 Task: Send an email with the signature Gerald Davis with the subject Thank you for a referral and the message Can you please provide me with the summary of the meeting? from softage.5@softage.net to softage.6@softage.net and softage.7@softage.net
Action: Mouse moved to (58, 47)
Screenshot: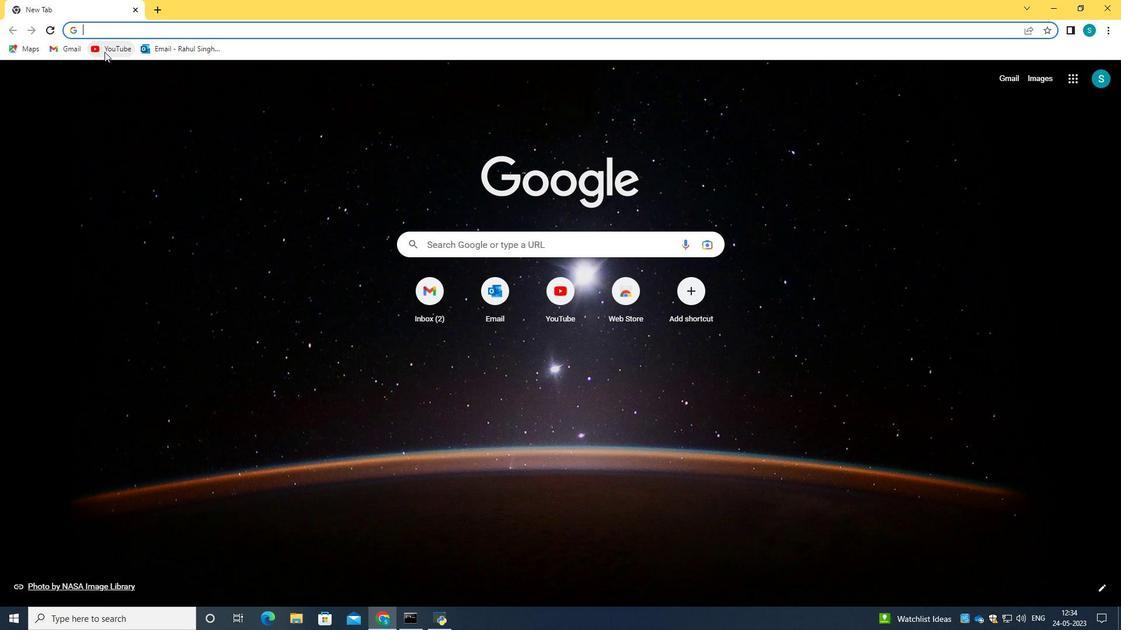 
Action: Mouse pressed left at (58, 47)
Screenshot: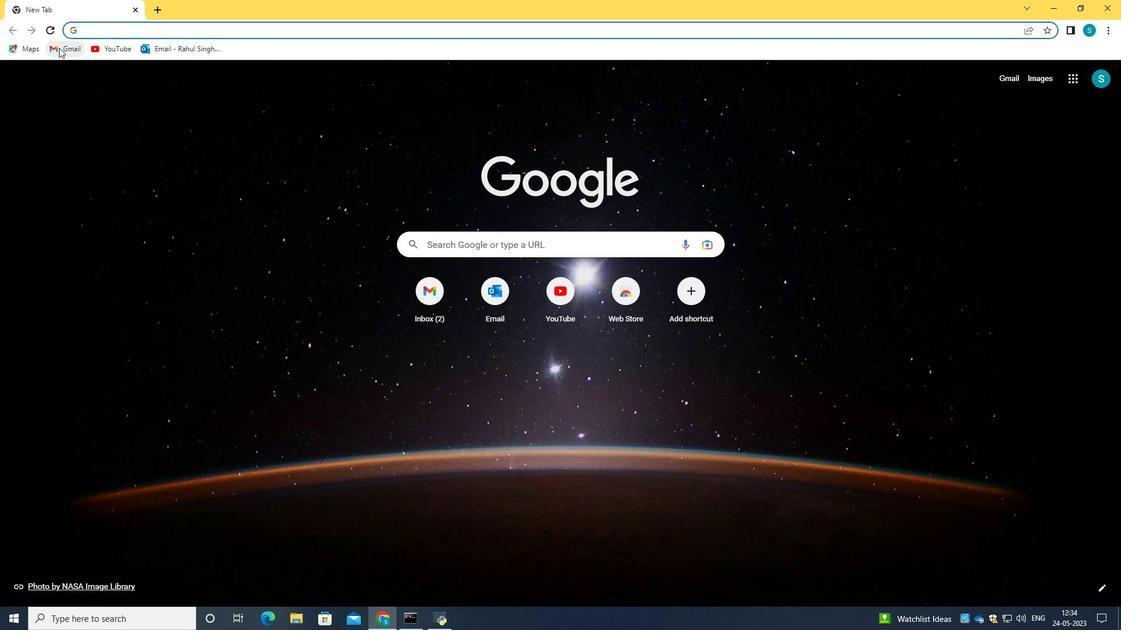 
Action: Mouse moved to (575, 189)
Screenshot: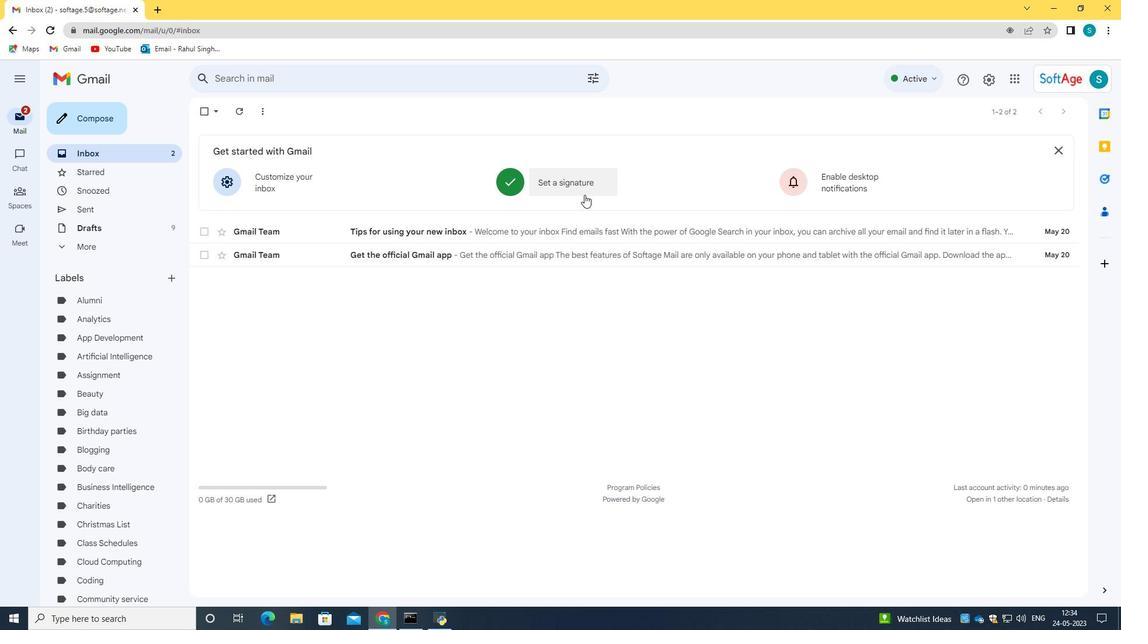 
Action: Mouse pressed left at (575, 189)
Screenshot: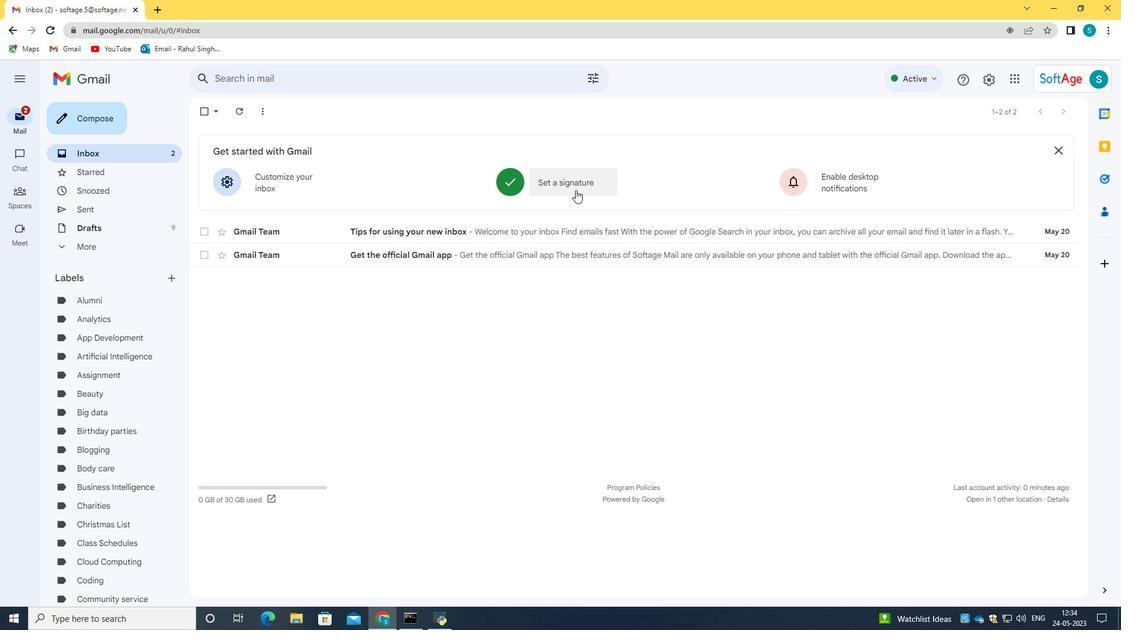 
Action: Mouse moved to (547, 243)
Screenshot: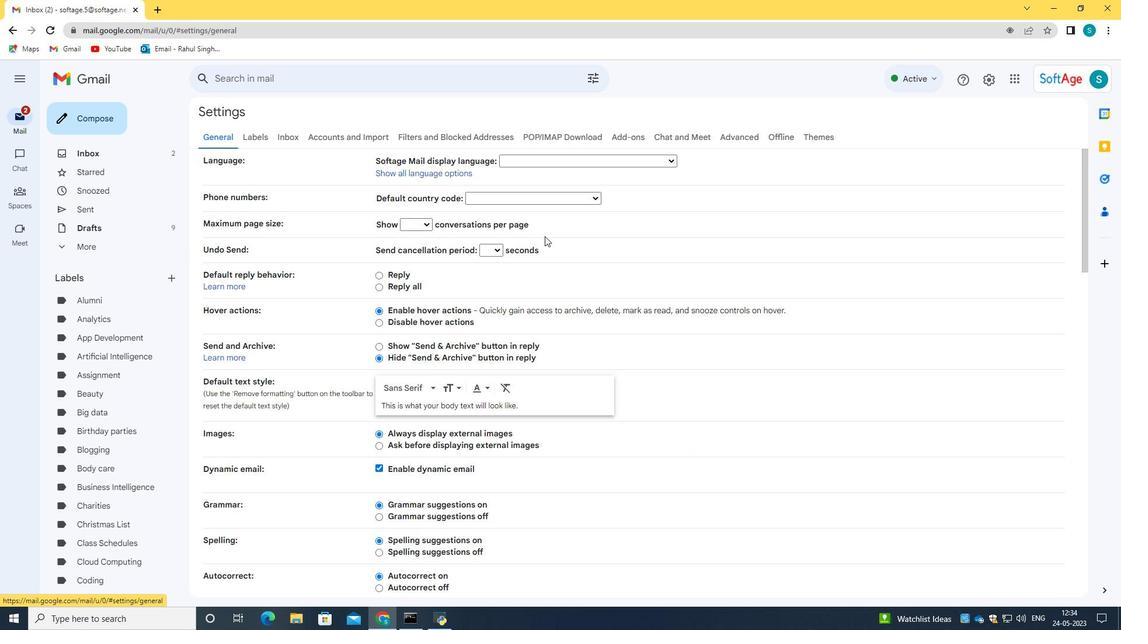 
Action: Mouse scrolled (547, 242) with delta (0, 0)
Screenshot: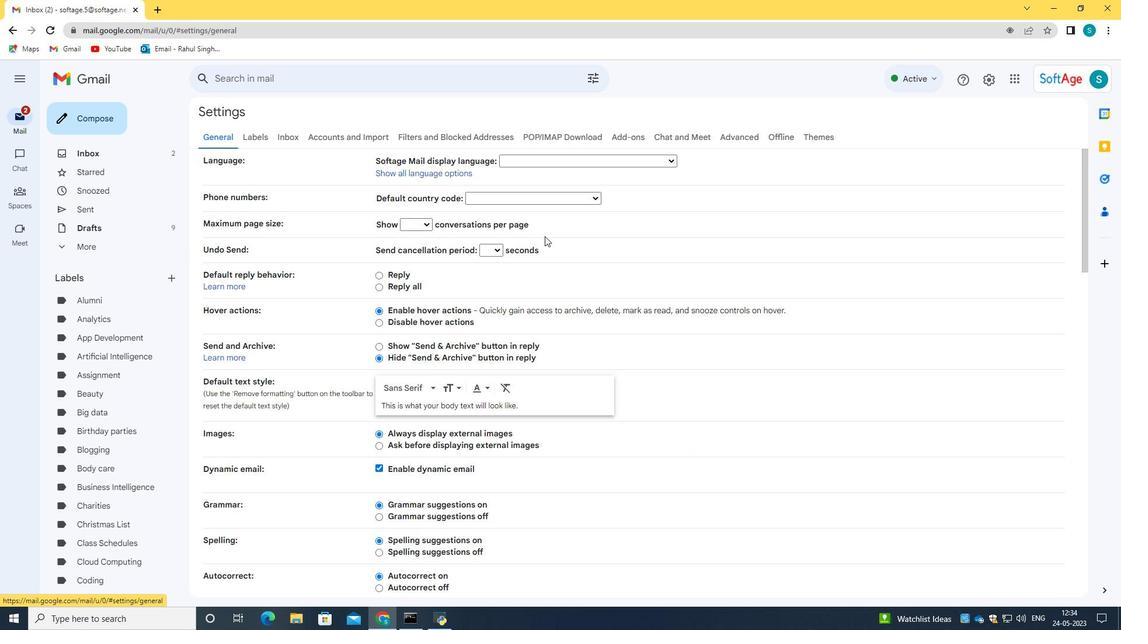 
Action: Mouse scrolled (547, 242) with delta (0, 0)
Screenshot: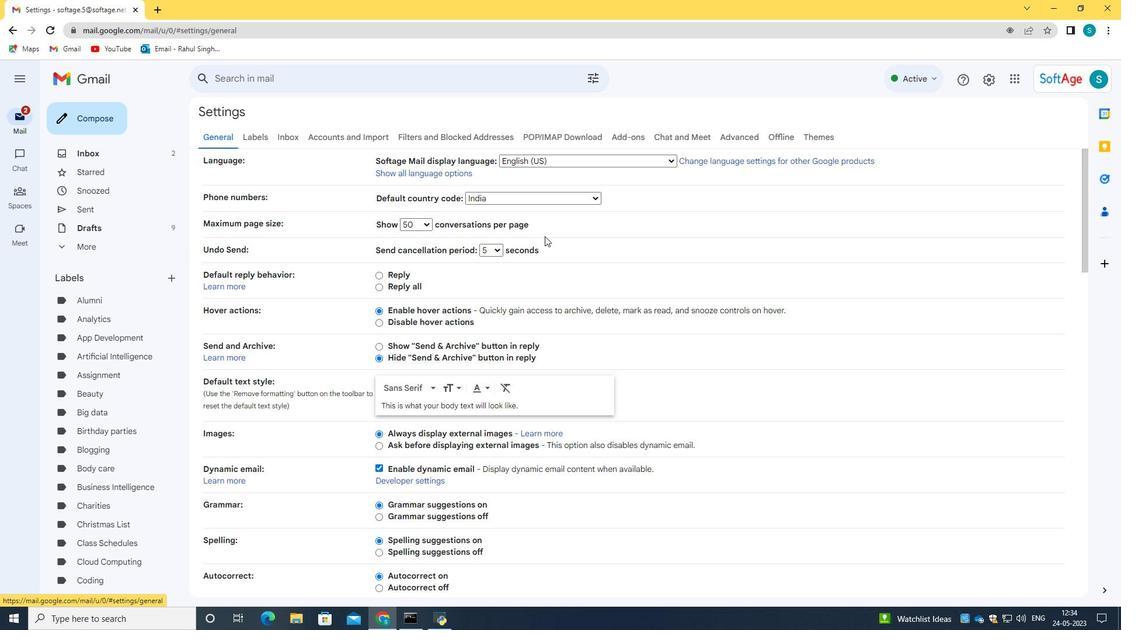 
Action: Mouse scrolled (547, 242) with delta (0, 0)
Screenshot: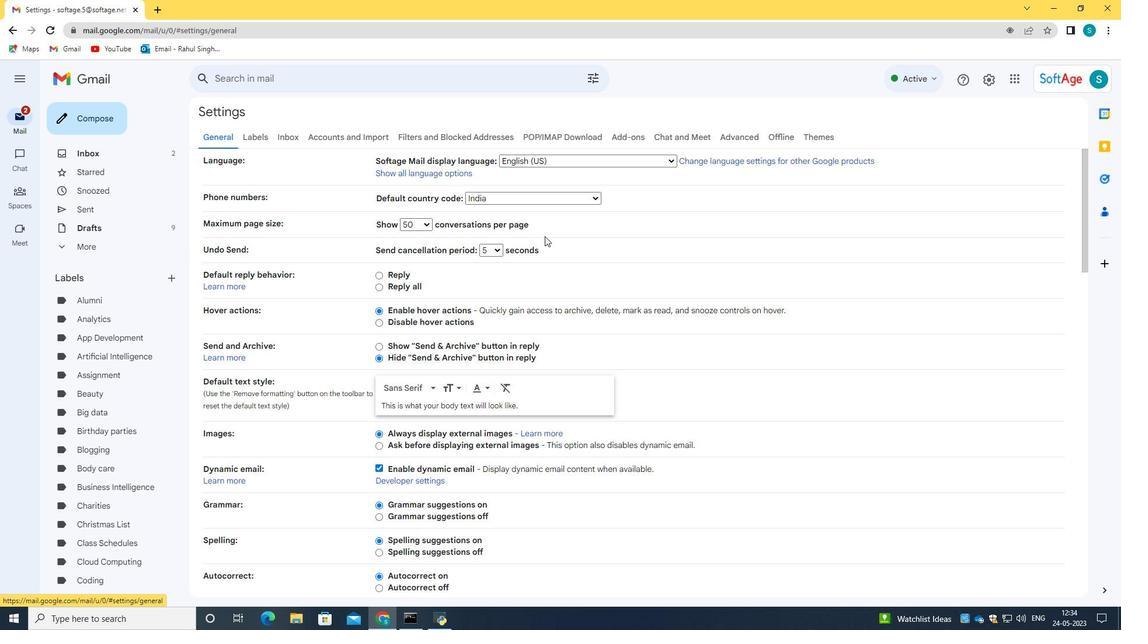 
Action: Mouse scrolled (547, 242) with delta (0, 0)
Screenshot: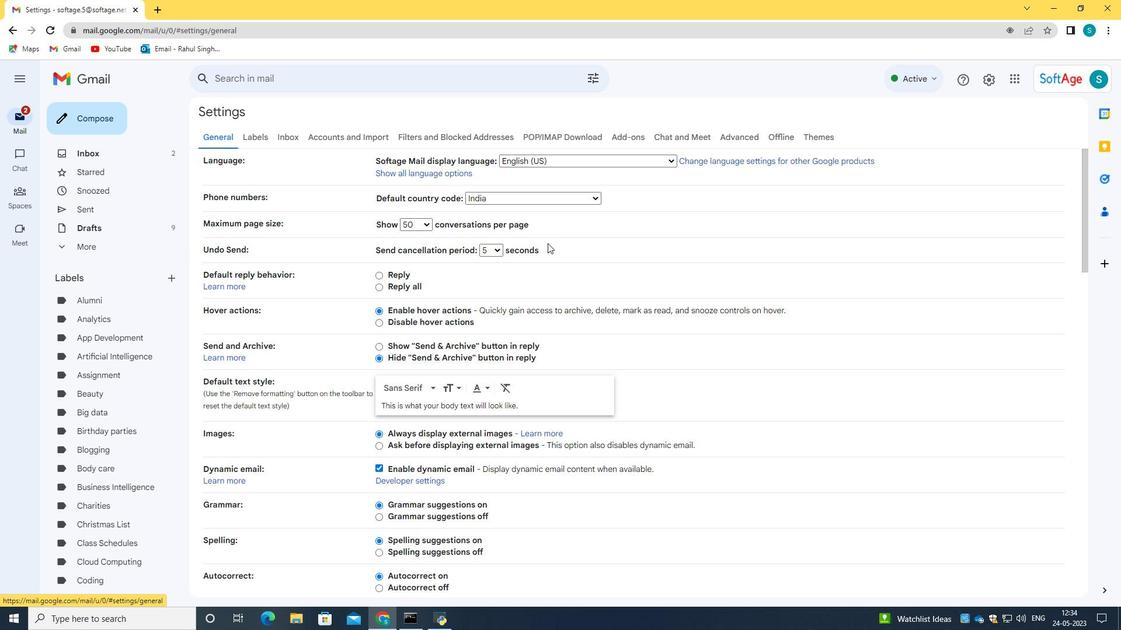 
Action: Mouse moved to (547, 244)
Screenshot: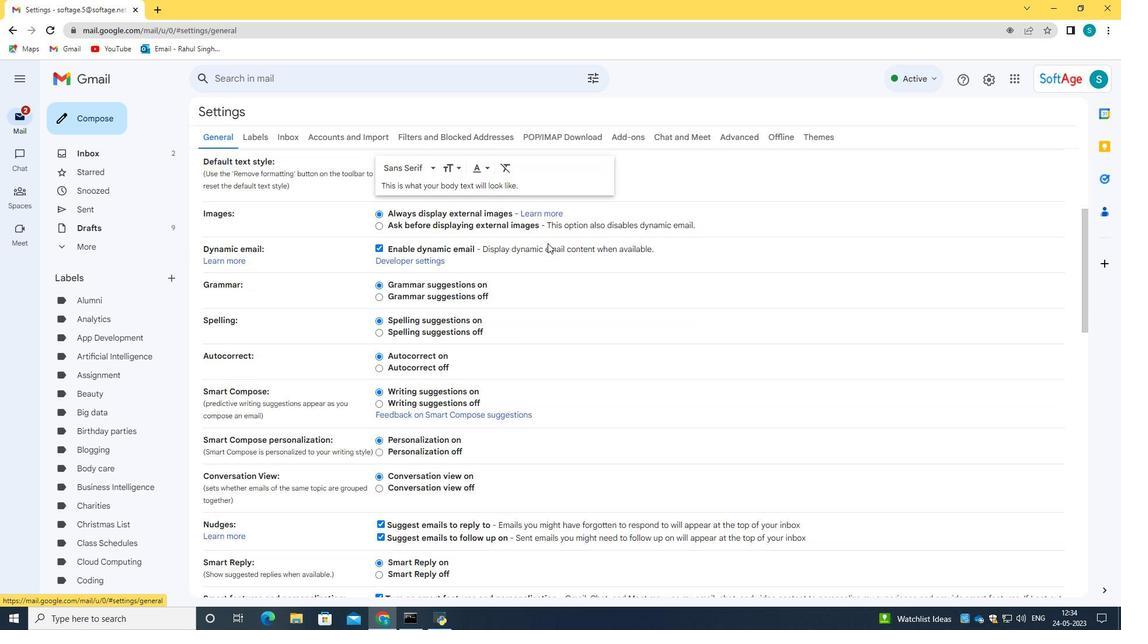 
Action: Mouse scrolled (547, 243) with delta (0, 0)
Screenshot: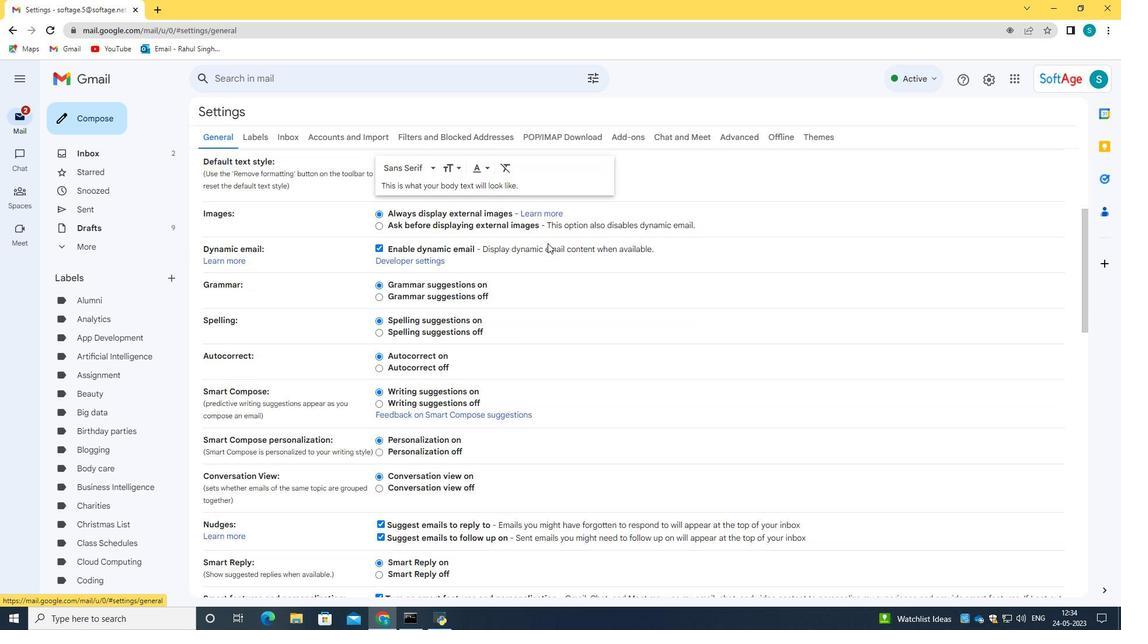 
Action: Mouse scrolled (547, 243) with delta (0, 0)
Screenshot: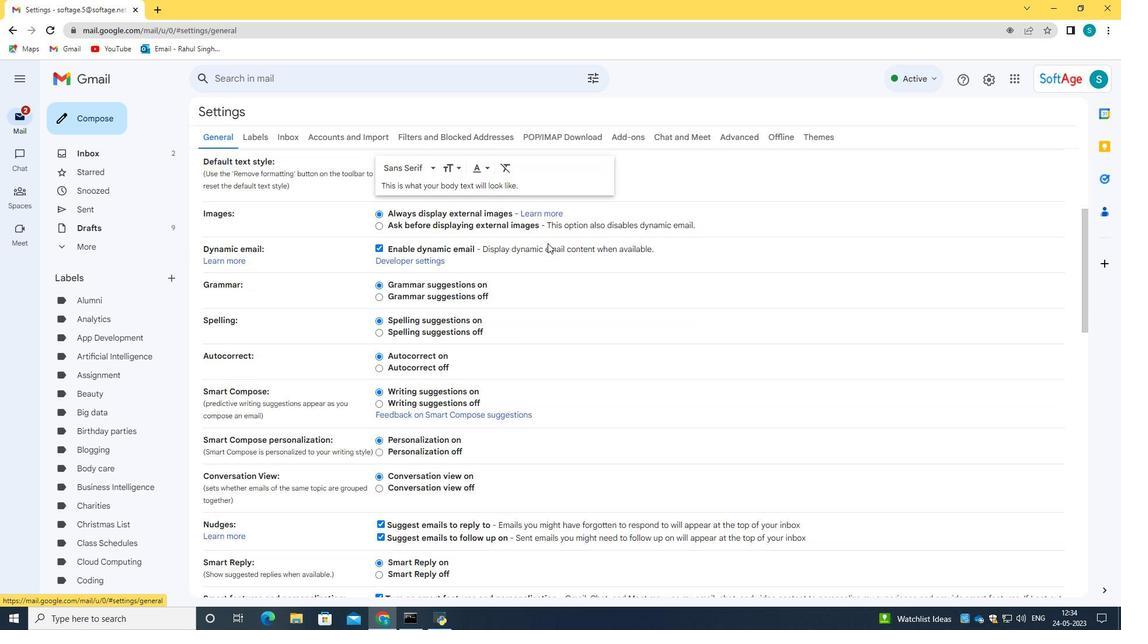 
Action: Mouse scrolled (547, 243) with delta (0, 0)
Screenshot: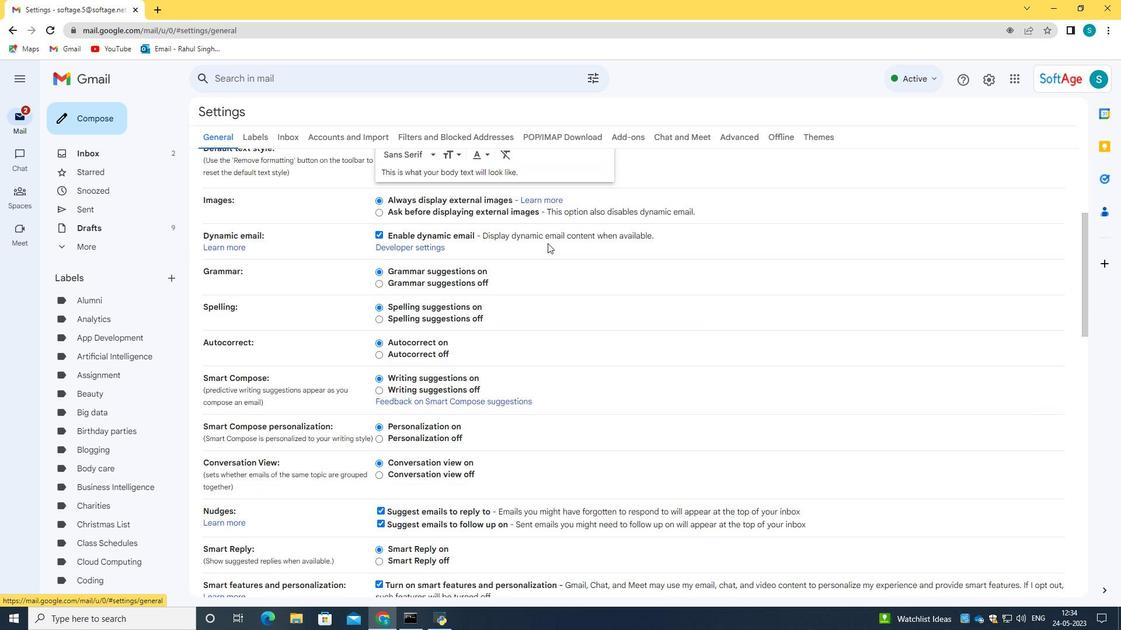 
Action: Mouse scrolled (547, 243) with delta (0, 0)
Screenshot: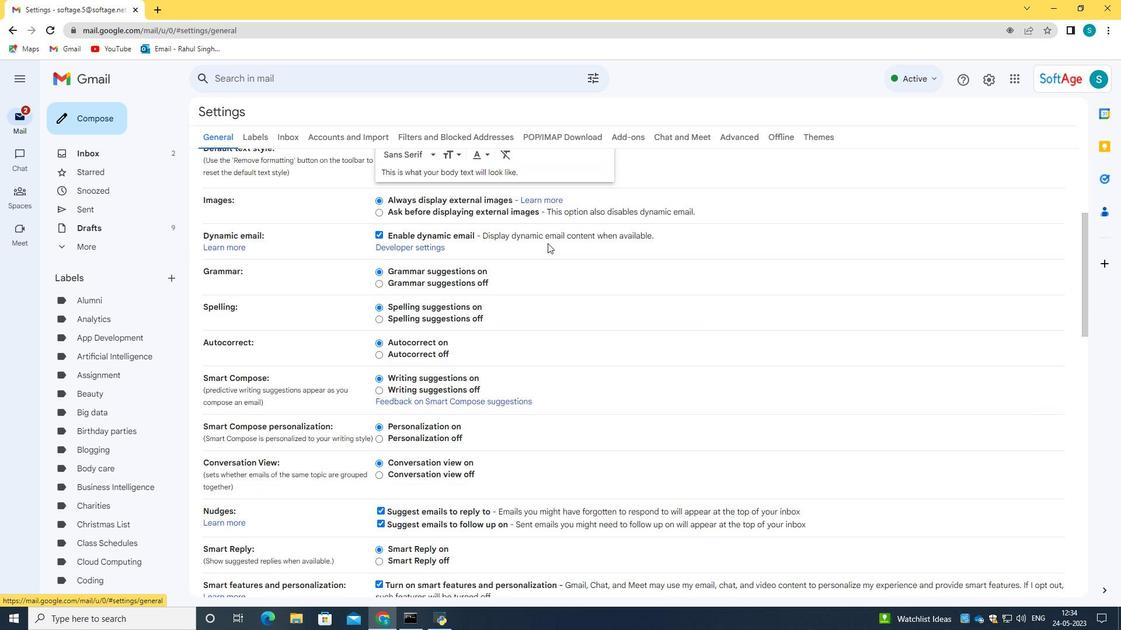 
Action: Mouse moved to (550, 245)
Screenshot: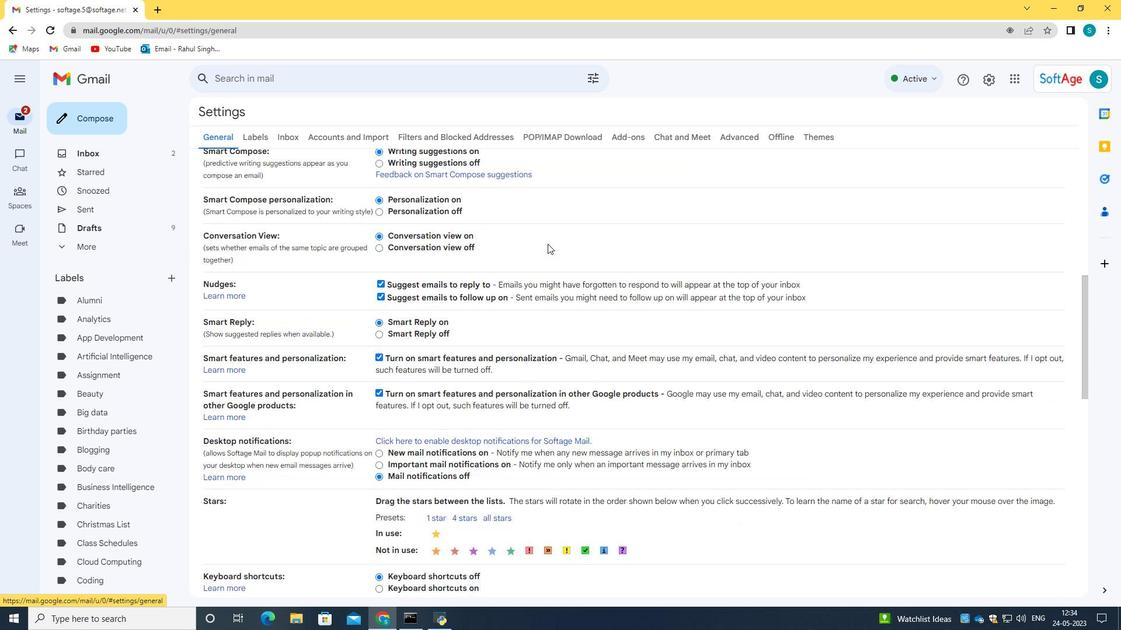 
Action: Mouse scrolled (550, 244) with delta (0, 0)
Screenshot: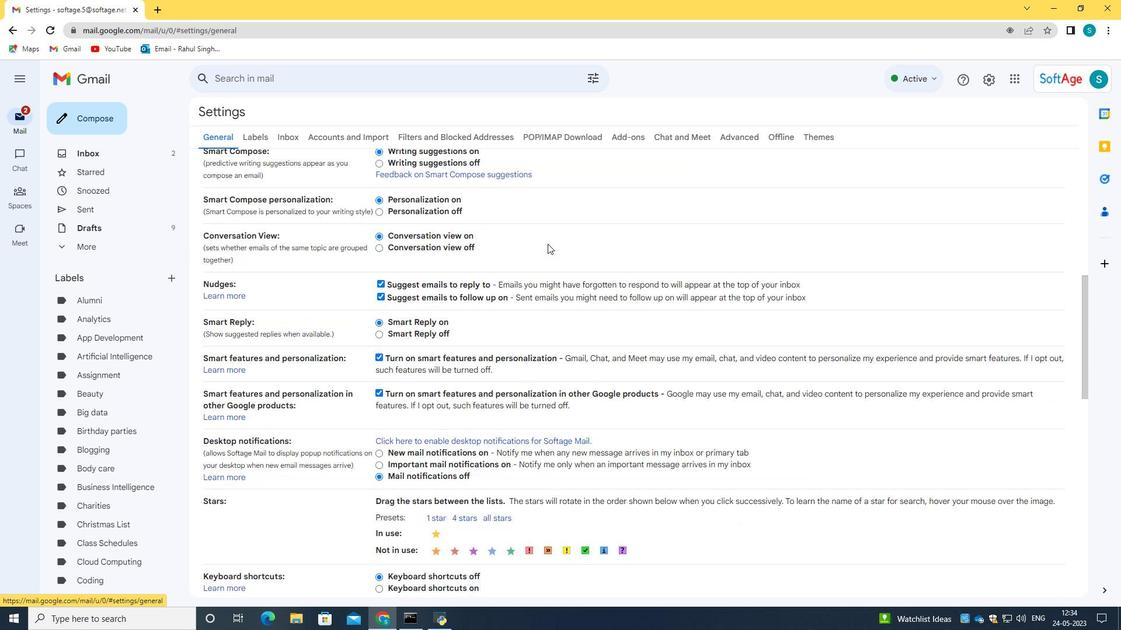 
Action: Mouse moved to (550, 246)
Screenshot: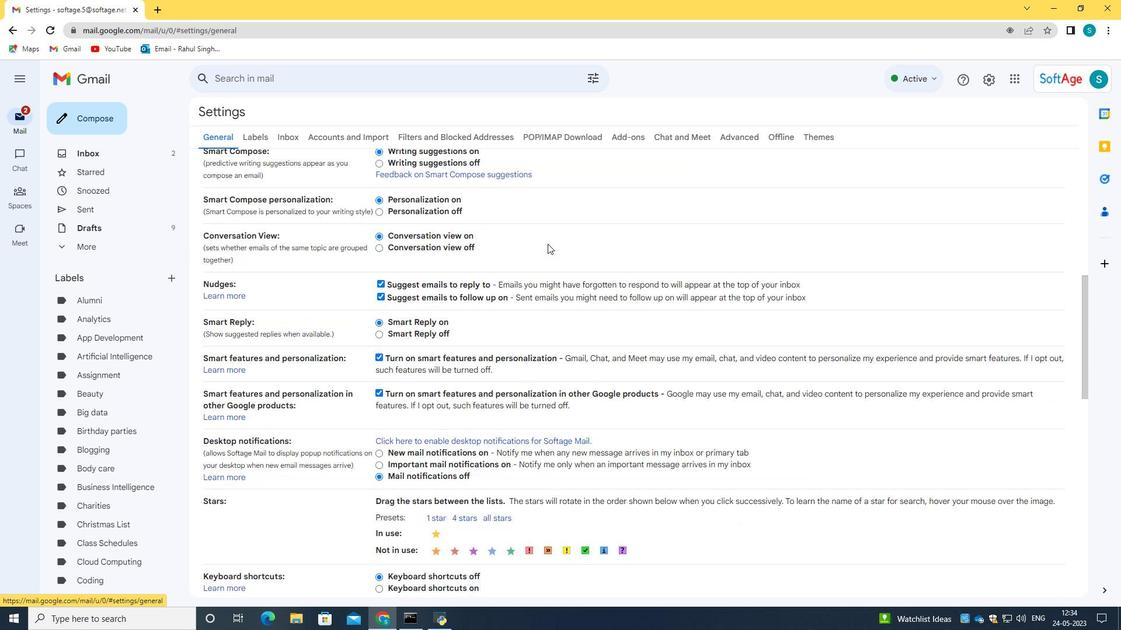 
Action: Mouse scrolled (550, 245) with delta (0, 0)
Screenshot: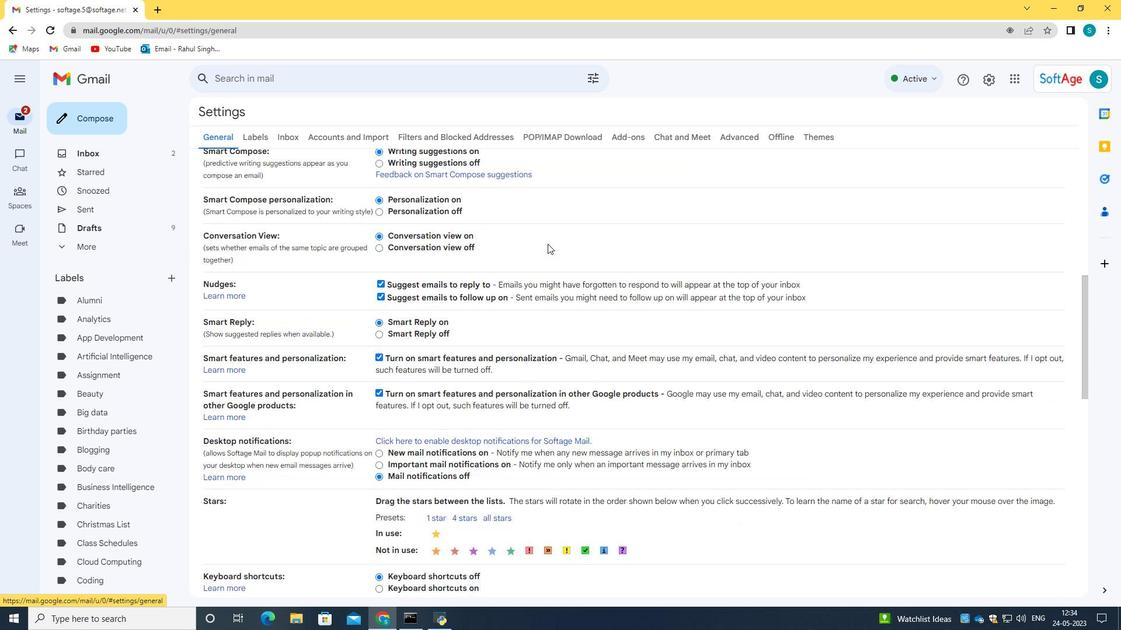 
Action: Mouse scrolled (550, 245) with delta (0, 0)
Screenshot: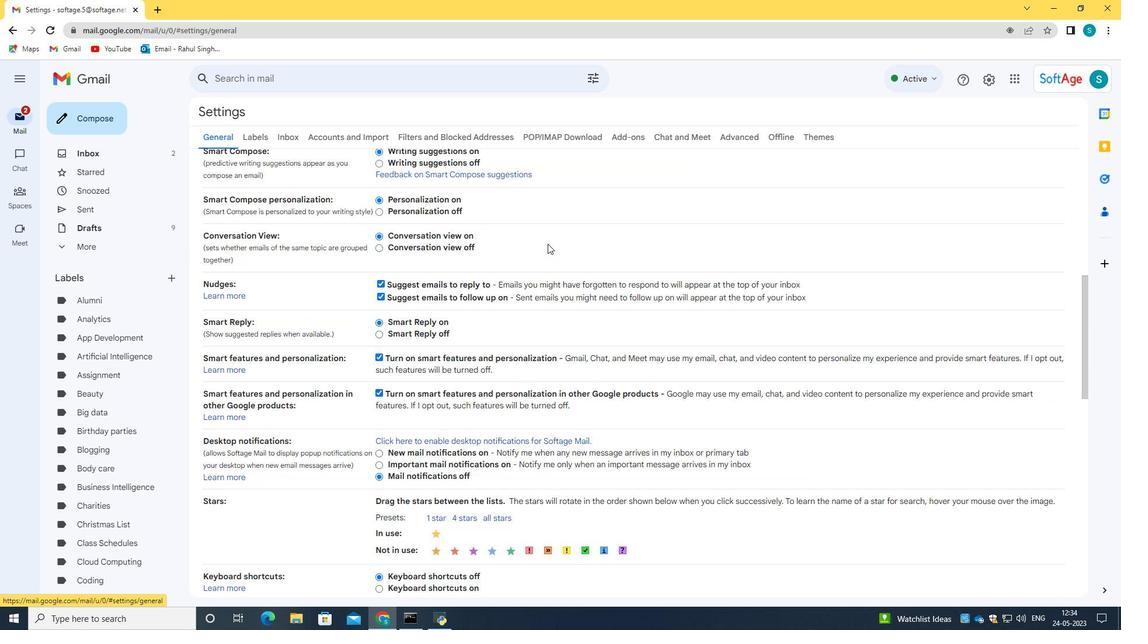 
Action: Mouse scrolled (550, 245) with delta (0, 0)
Screenshot: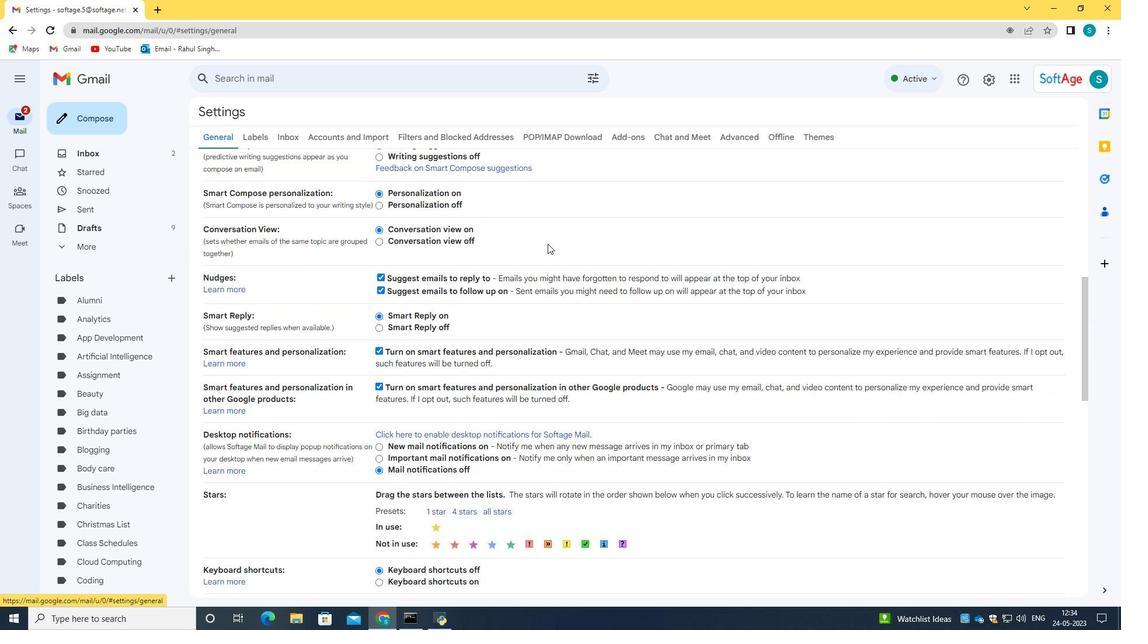 
Action: Mouse moved to (510, 548)
Screenshot: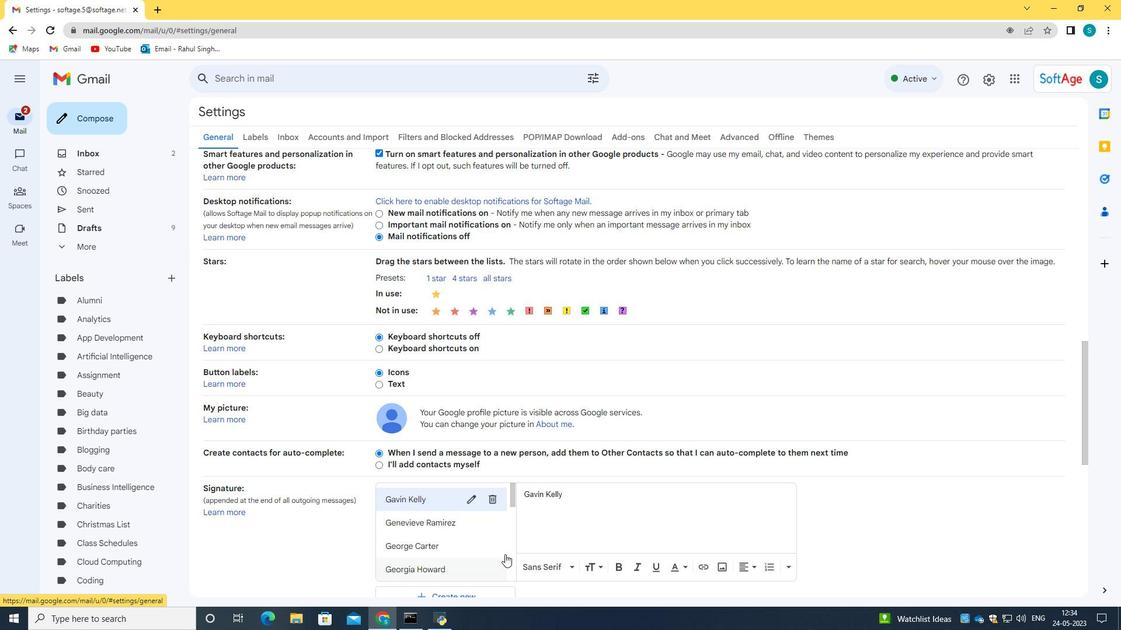 
Action: Mouse scrolled (510, 548) with delta (0, 0)
Screenshot: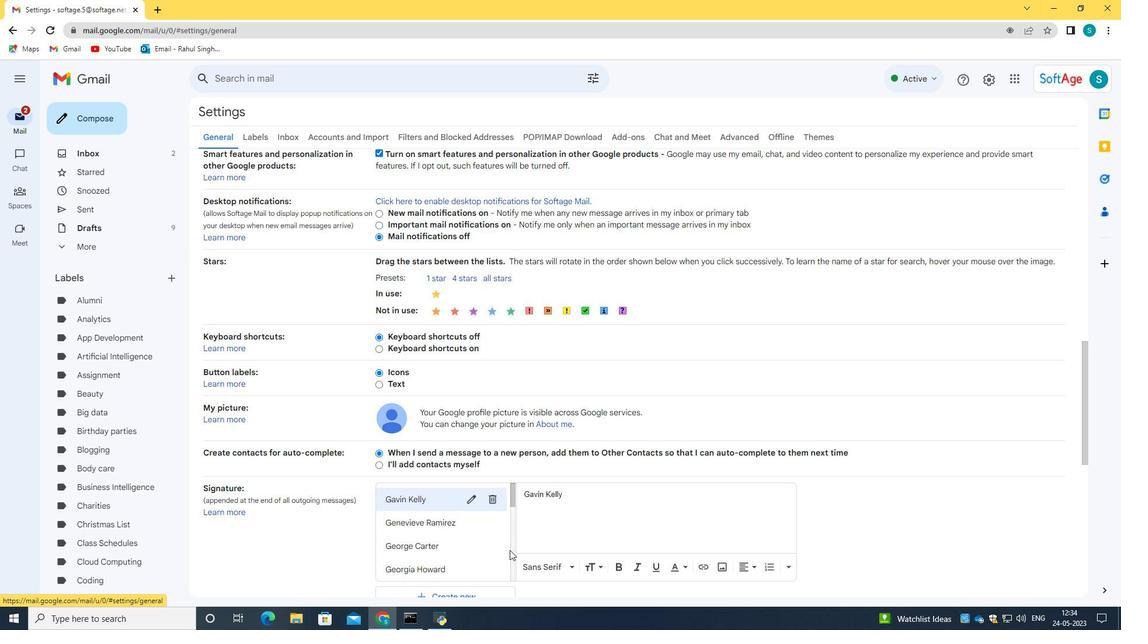 
Action: Mouse moved to (623, 529)
Screenshot: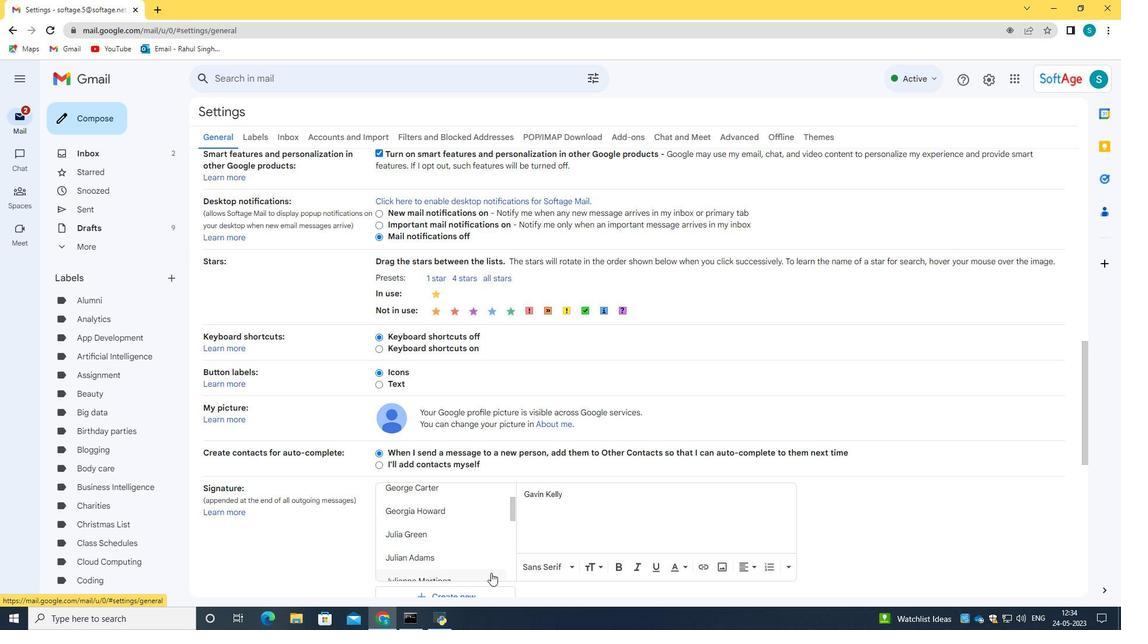
Action: Mouse scrolled (623, 529) with delta (0, 0)
Screenshot: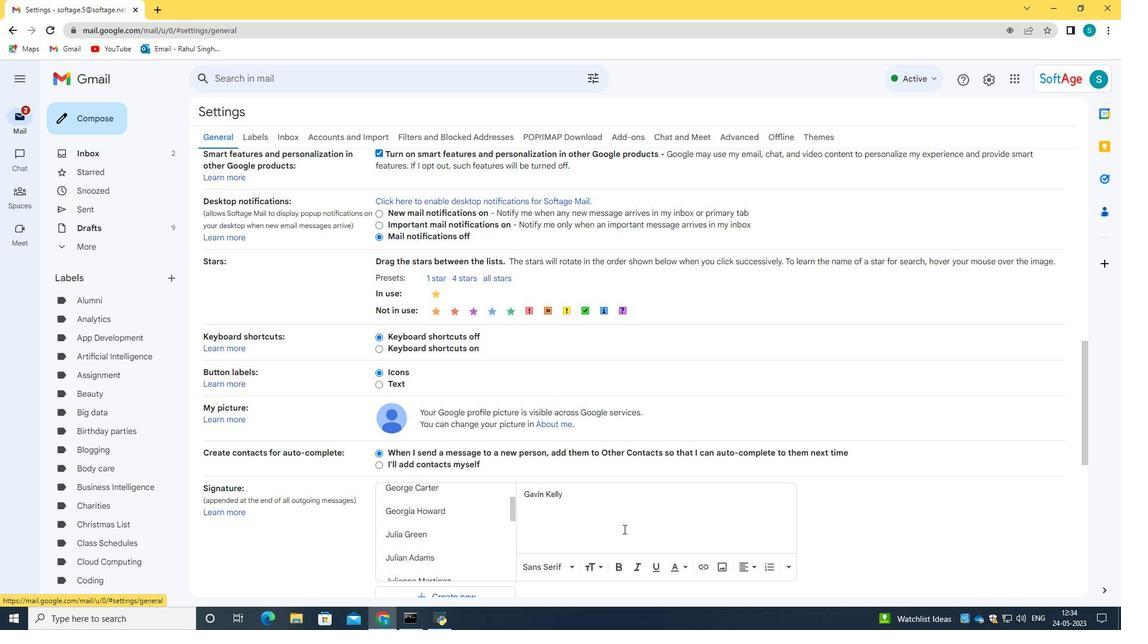 
Action: Mouse scrolled (623, 529) with delta (0, 0)
Screenshot: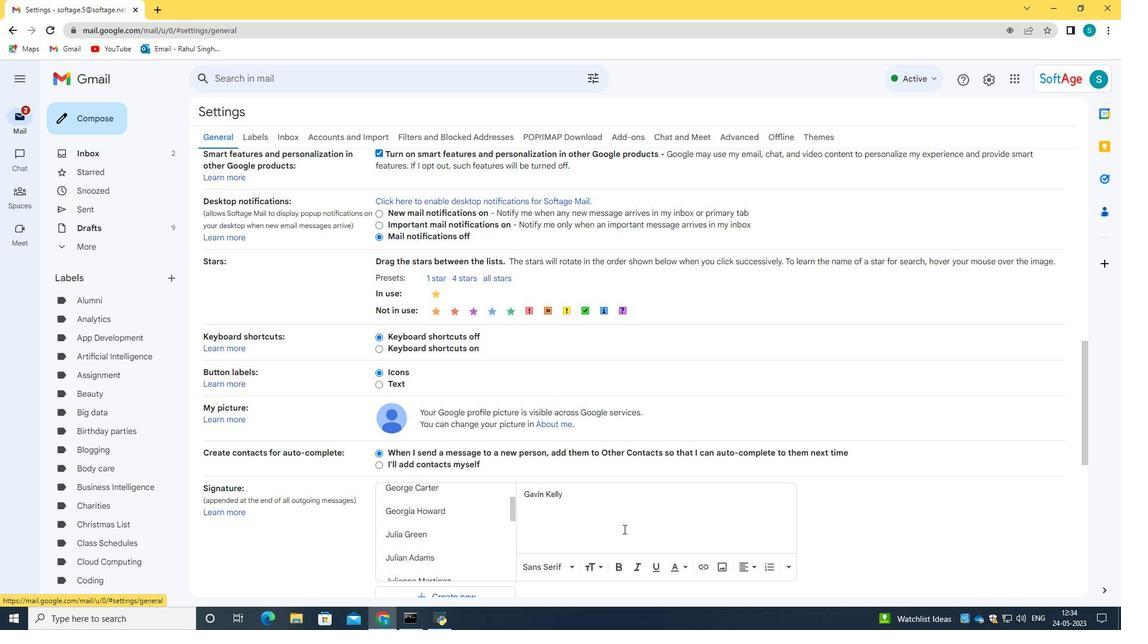 
Action: Mouse scrolled (623, 529) with delta (0, 0)
Screenshot: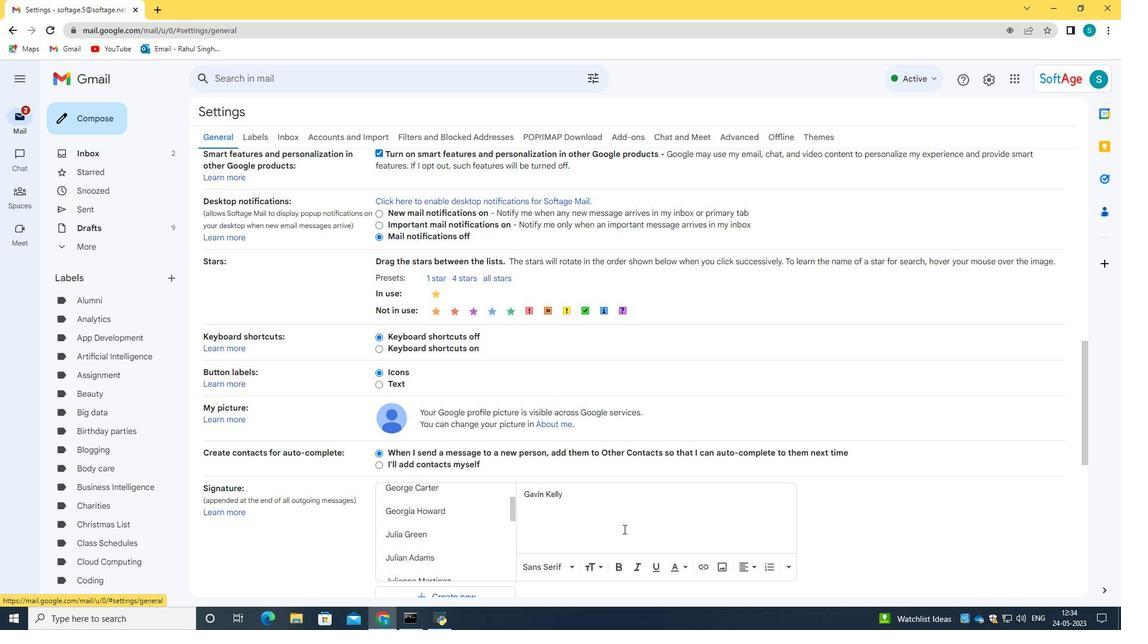 
Action: Mouse moved to (443, 421)
Screenshot: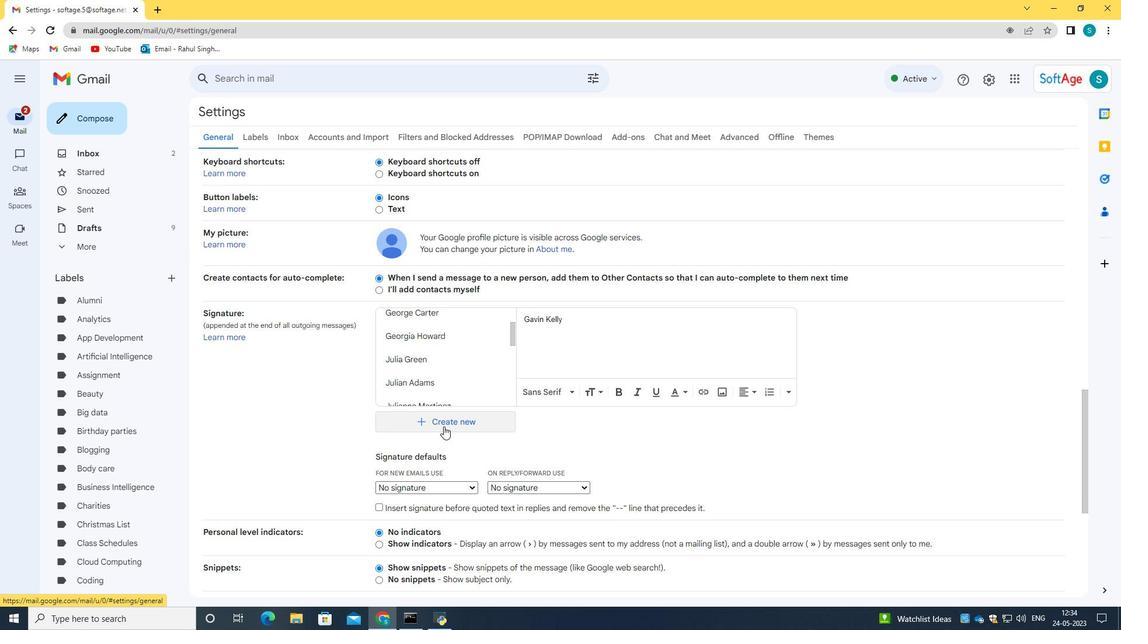 
Action: Mouse pressed left at (443, 421)
Screenshot: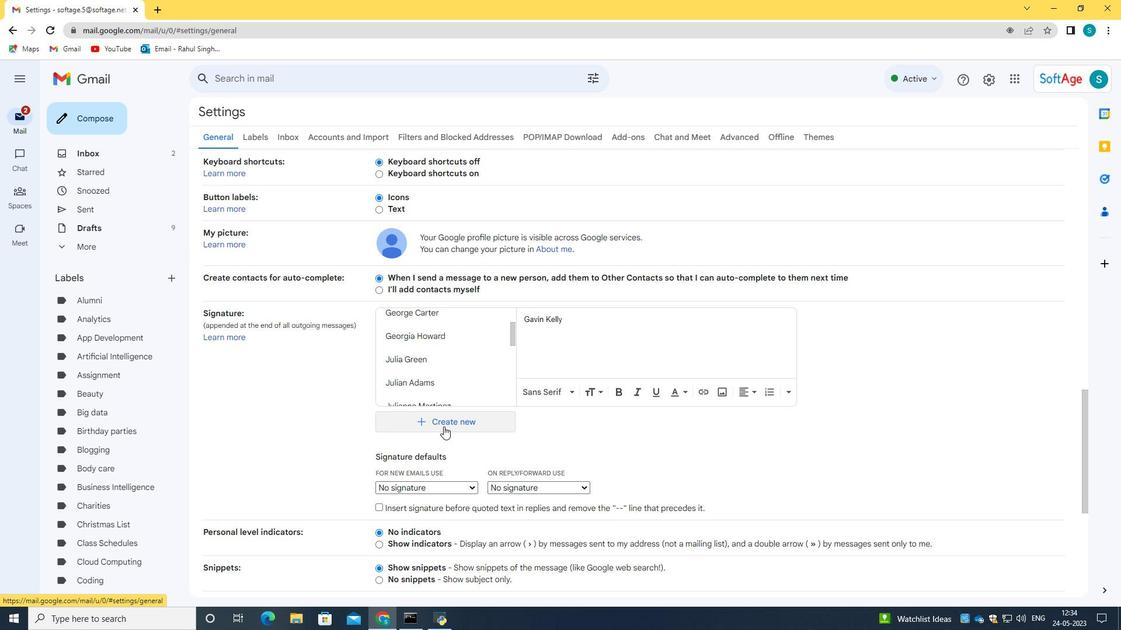 
Action: Mouse moved to (554, 328)
Screenshot: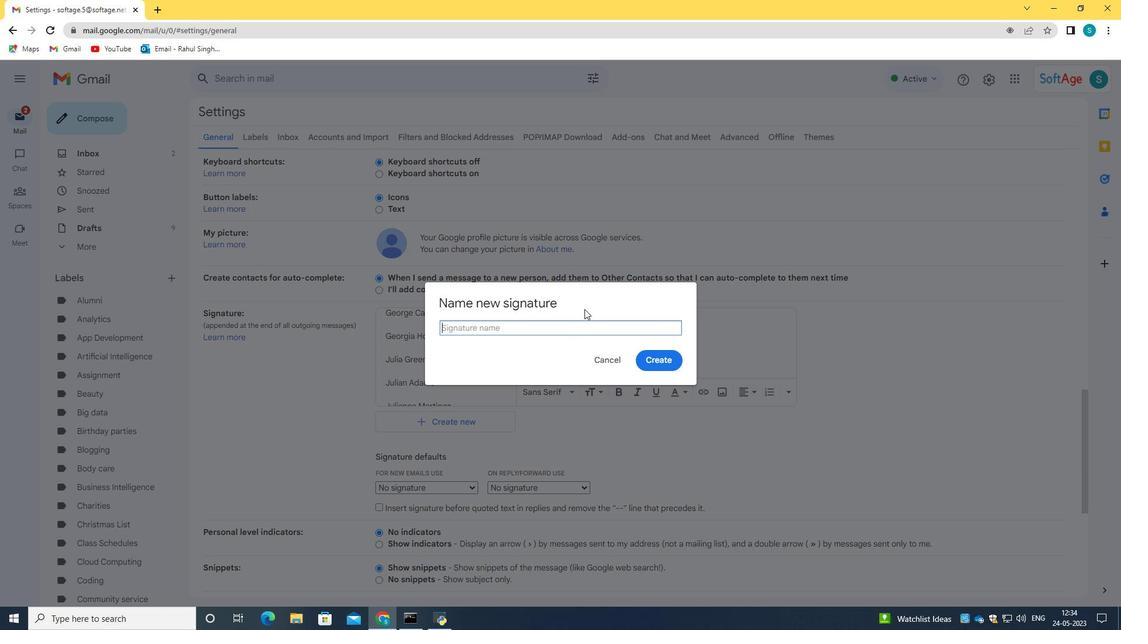 
Action: Key pressed <Key.caps_lock>G<Key.caps_lock>erald<Key.space><Key.caps_lock>D<Key.caps_lock>avis
Screenshot: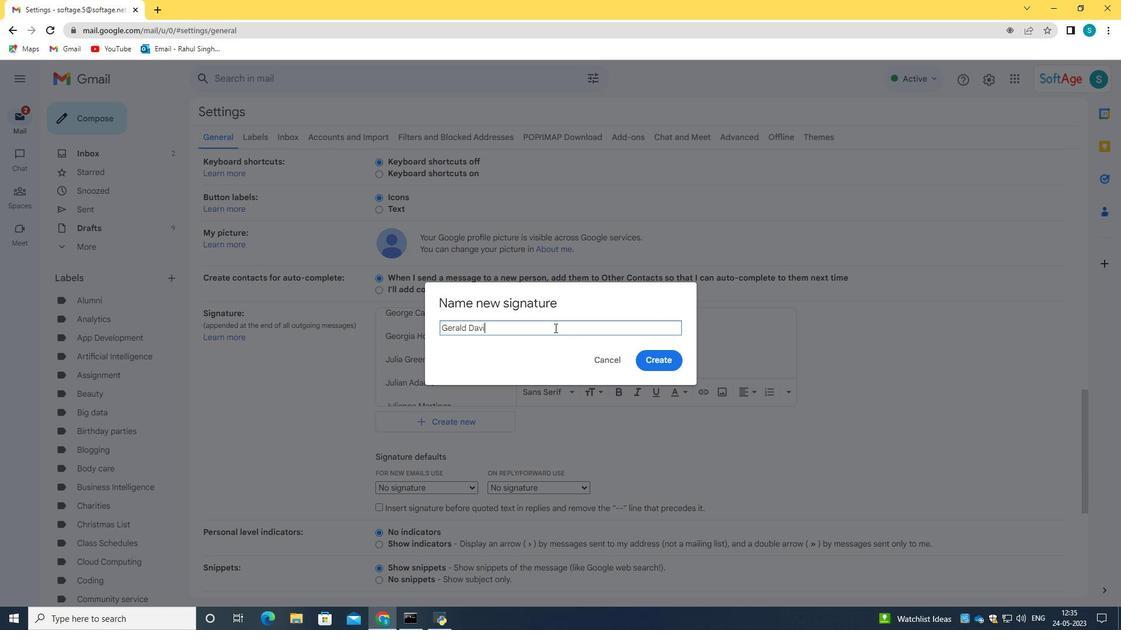 
Action: Mouse moved to (650, 366)
Screenshot: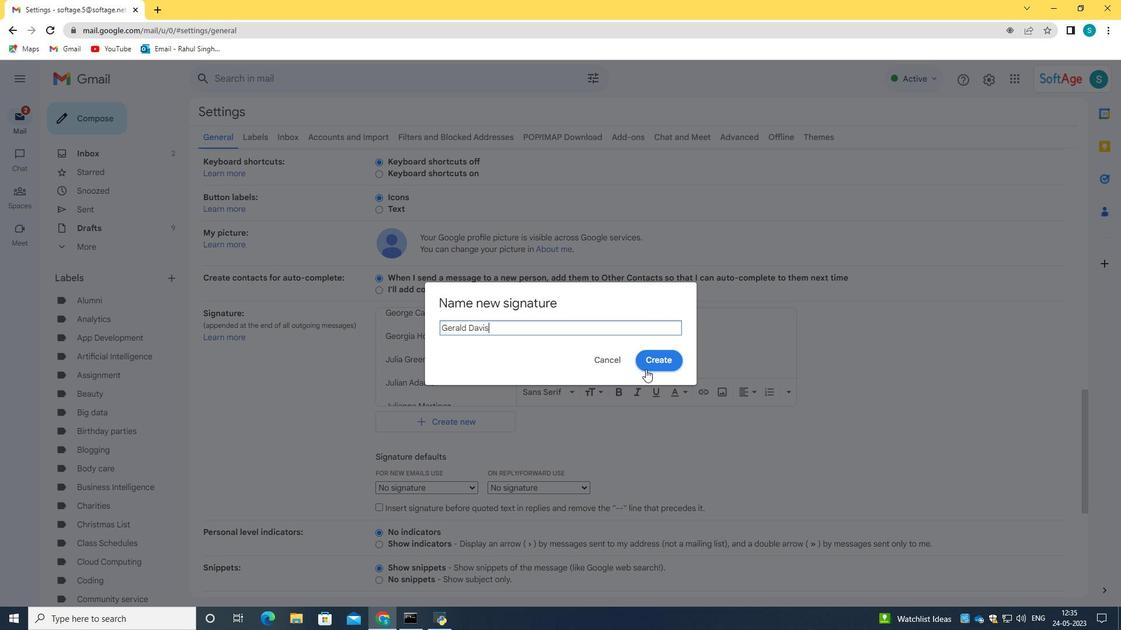 
Action: Mouse pressed left at (650, 366)
Screenshot: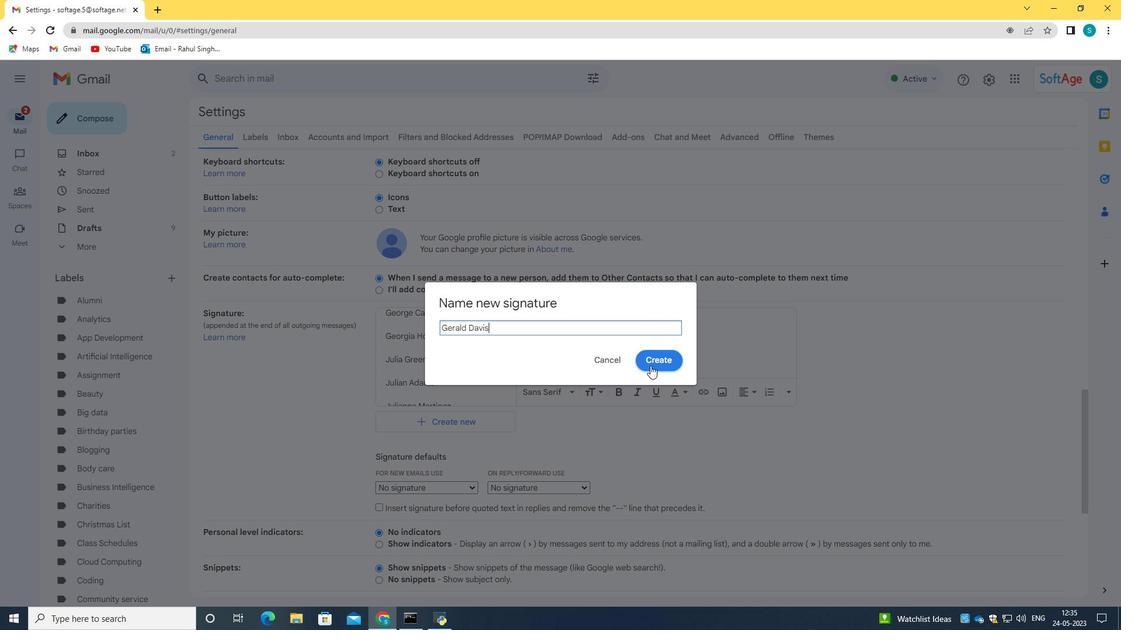
Action: Mouse moved to (620, 359)
Screenshot: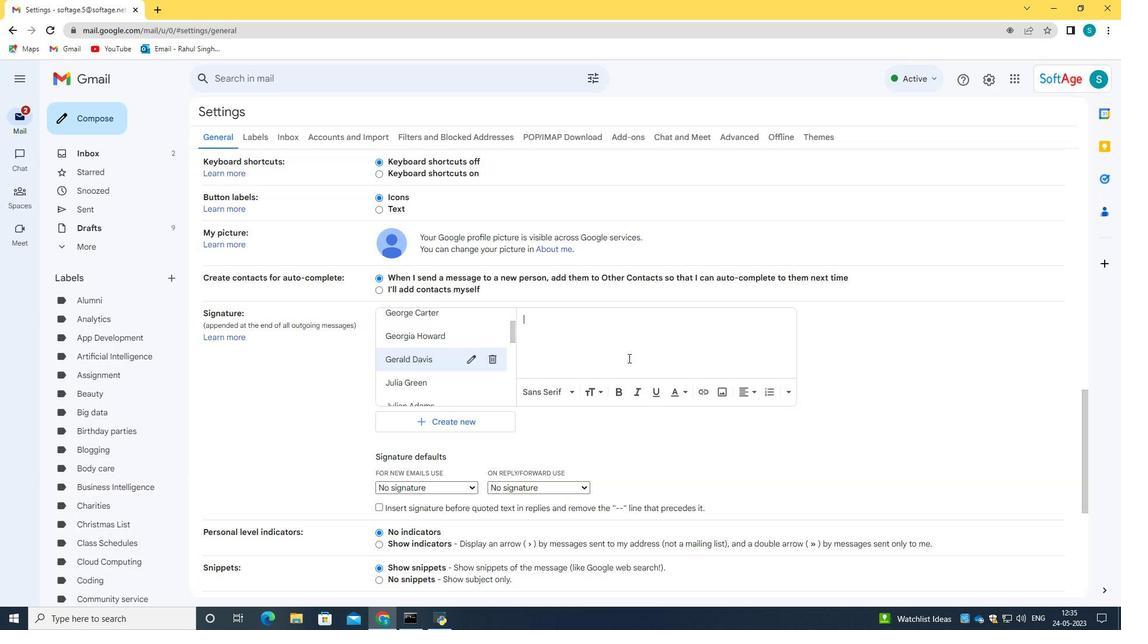 
Action: Mouse pressed left at (620, 359)
Screenshot: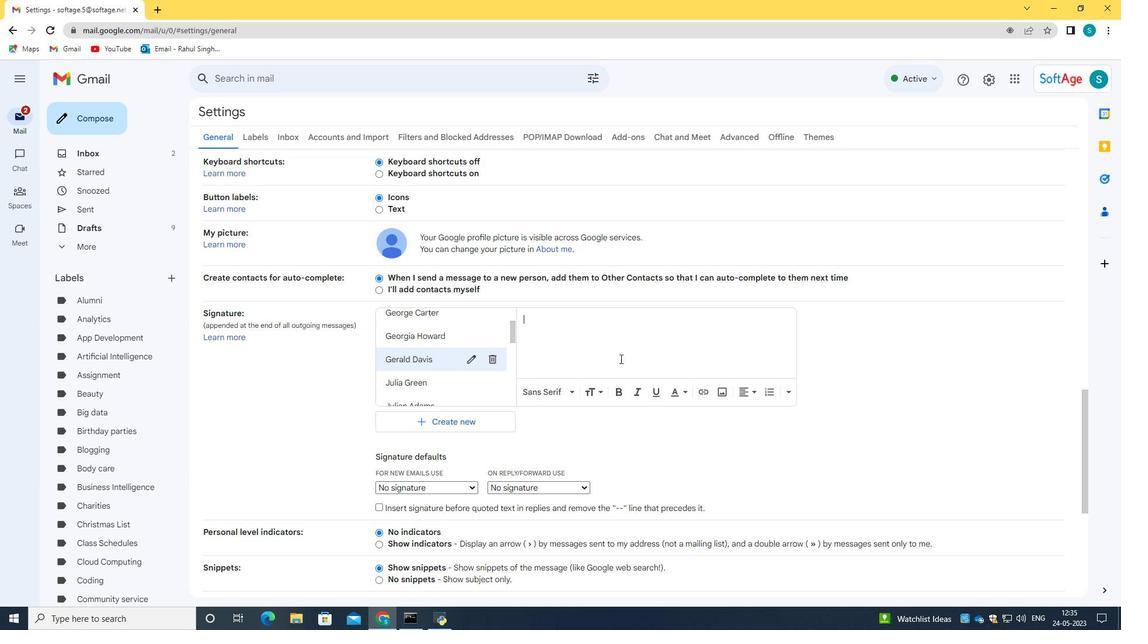 
Action: Key pressed <Key.caps_lock>GG<Key.backspace><Key.caps_lock>a<Key.backspace>erald<Key.space><Key.caps_lock>D<Key.caps_lock>avios<Key.backspace><Key.backspace>s
Screenshot: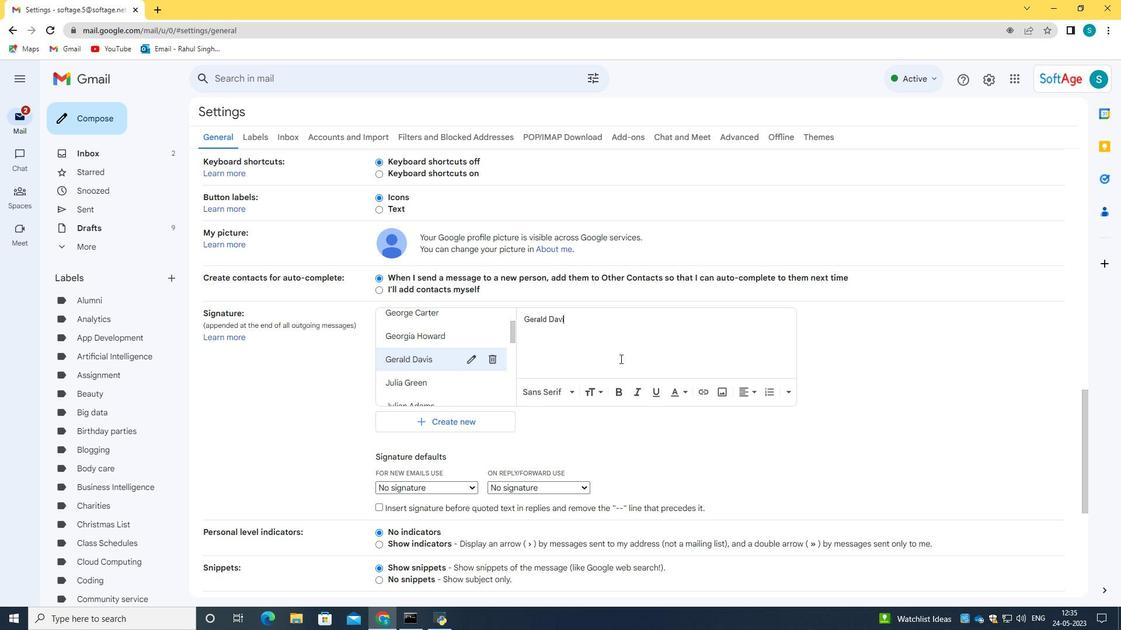 
Action: Mouse moved to (667, 366)
Screenshot: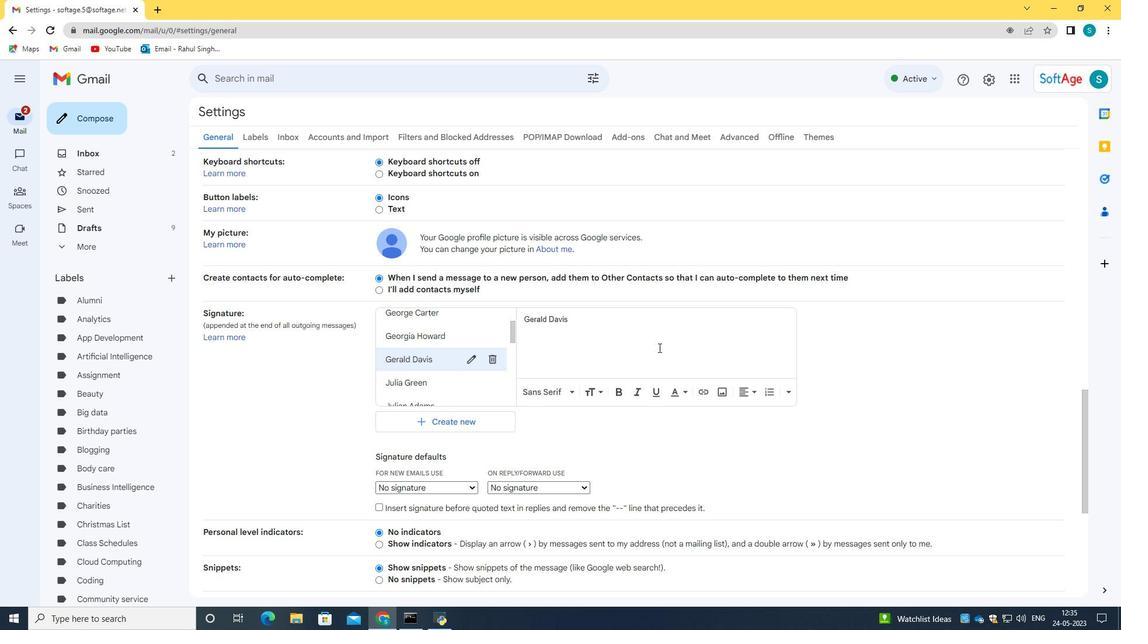 
Action: Mouse scrolled (667, 365) with delta (0, 0)
Screenshot: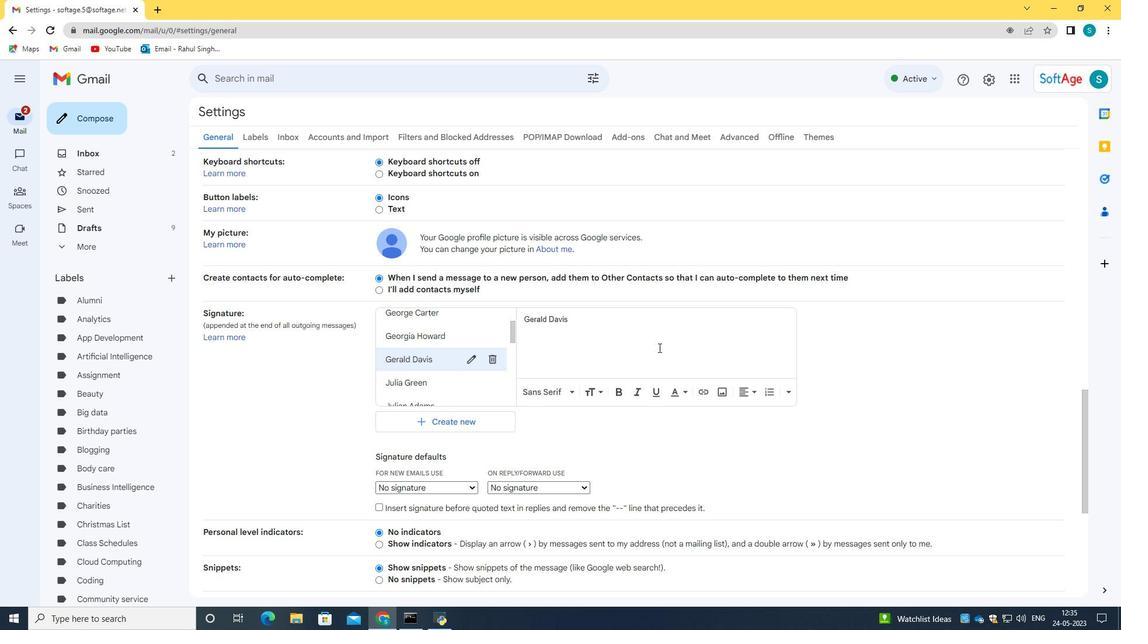 
Action: Mouse moved to (667, 366)
Screenshot: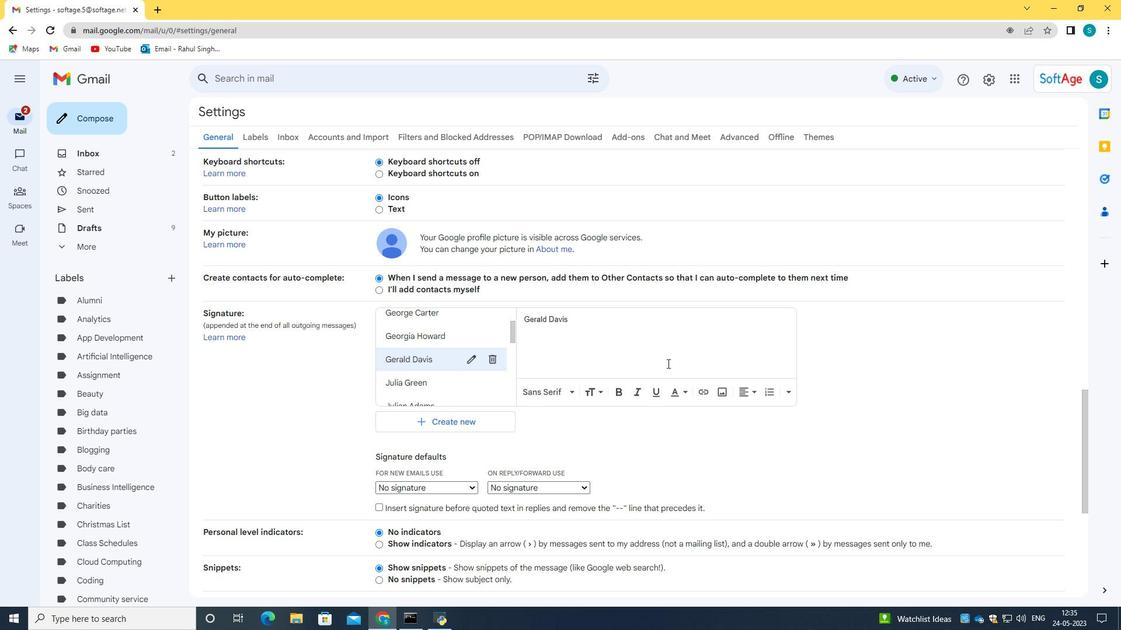 
Action: Mouse scrolled (667, 366) with delta (0, 0)
Screenshot: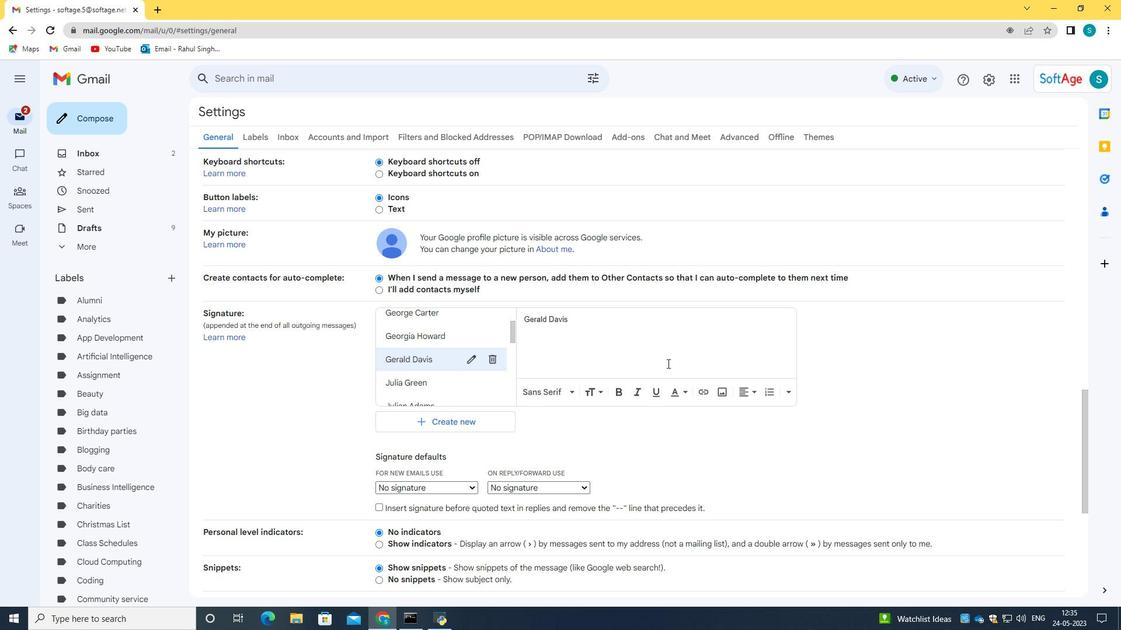 
Action: Mouse scrolled (667, 366) with delta (0, 0)
Screenshot: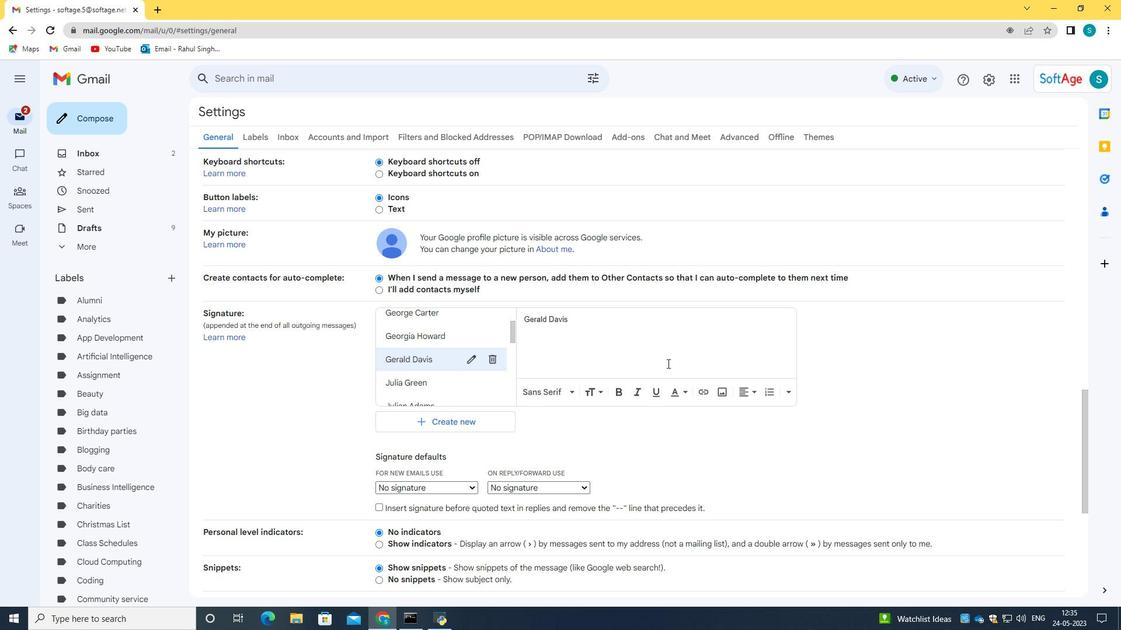 
Action: Mouse scrolled (667, 366) with delta (0, 0)
Screenshot: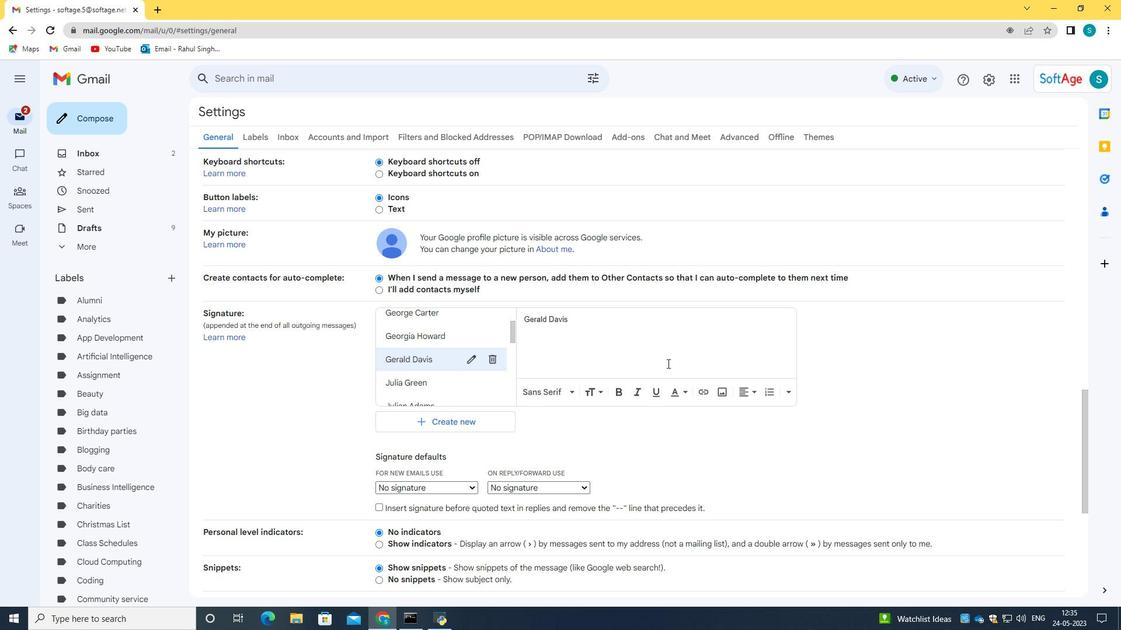 
Action: Mouse scrolled (667, 366) with delta (0, 0)
Screenshot: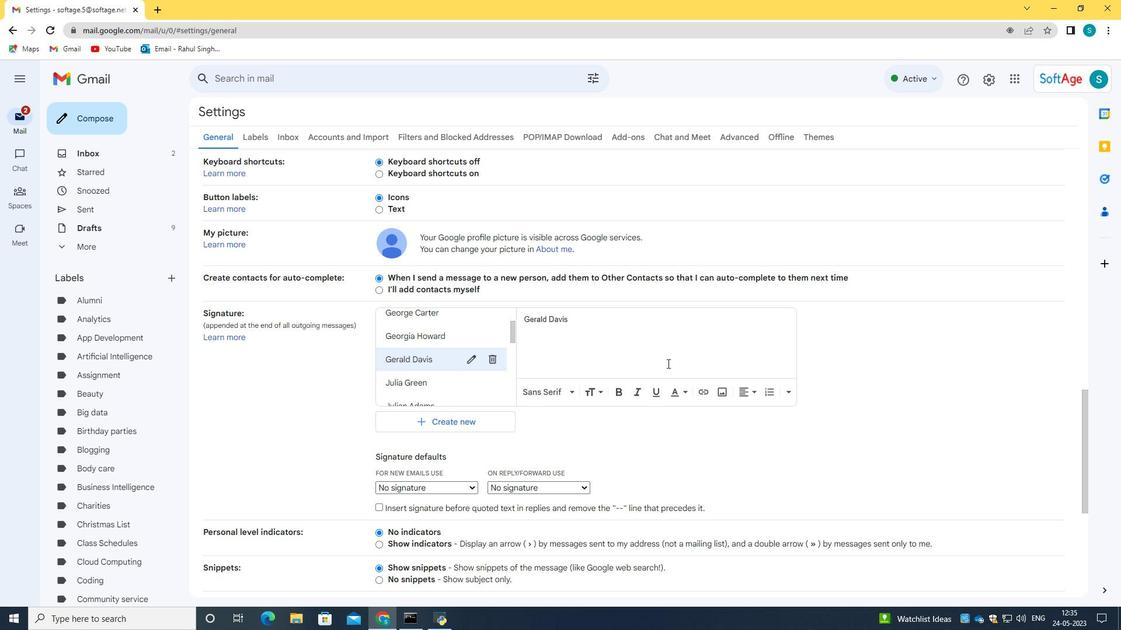 
Action: Mouse moved to (667, 387)
Screenshot: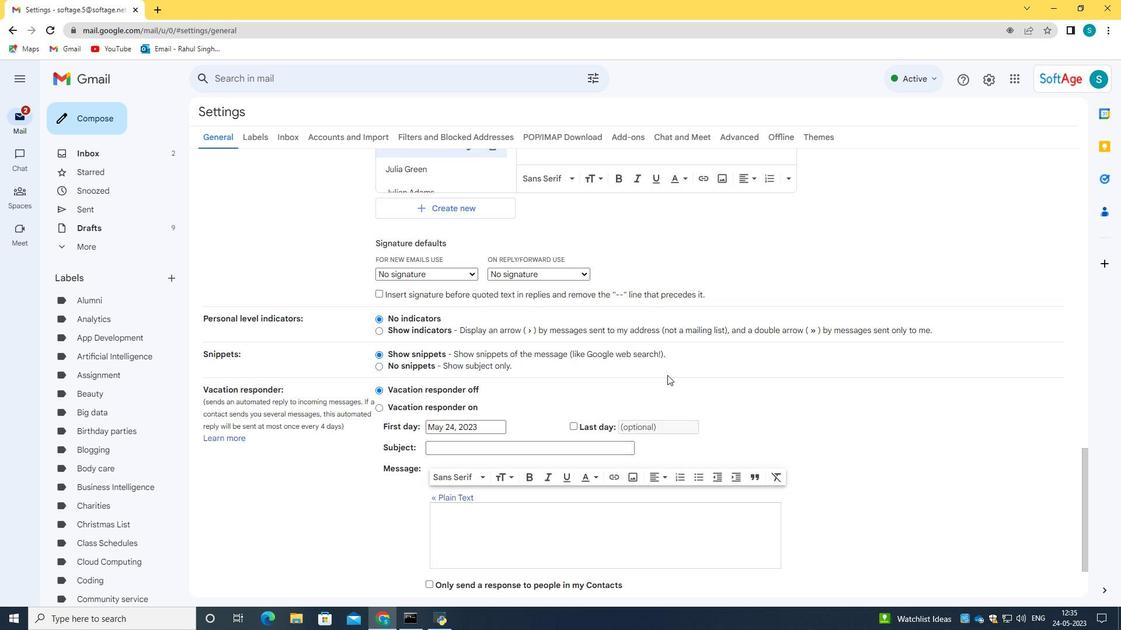 
Action: Mouse scrolled (667, 386) with delta (0, 0)
Screenshot: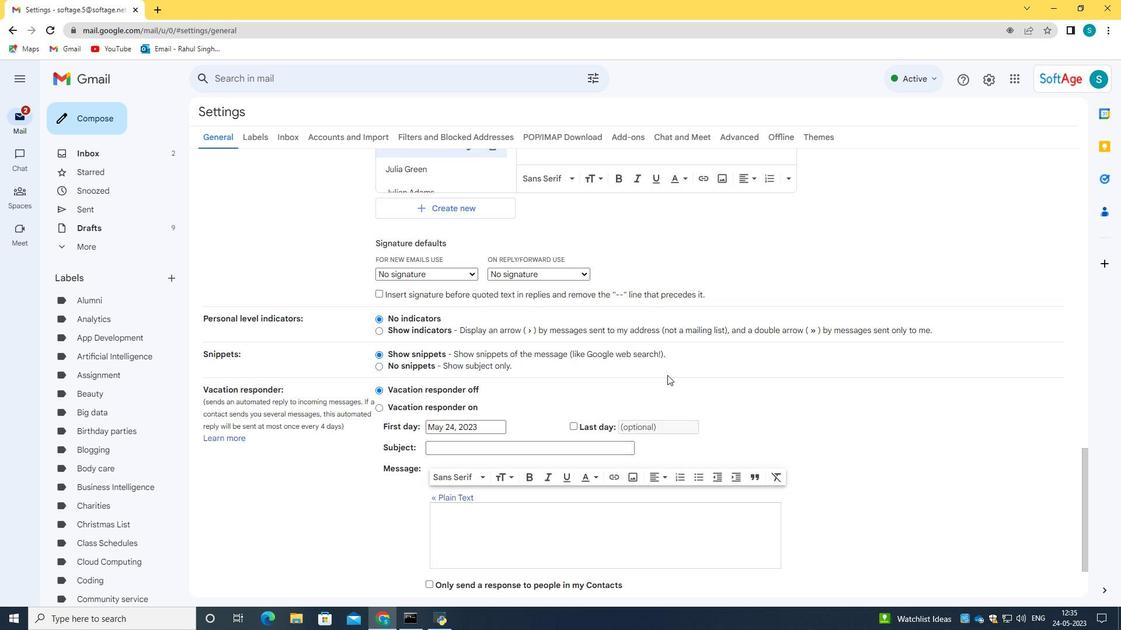 
Action: Mouse moved to (667, 388)
Screenshot: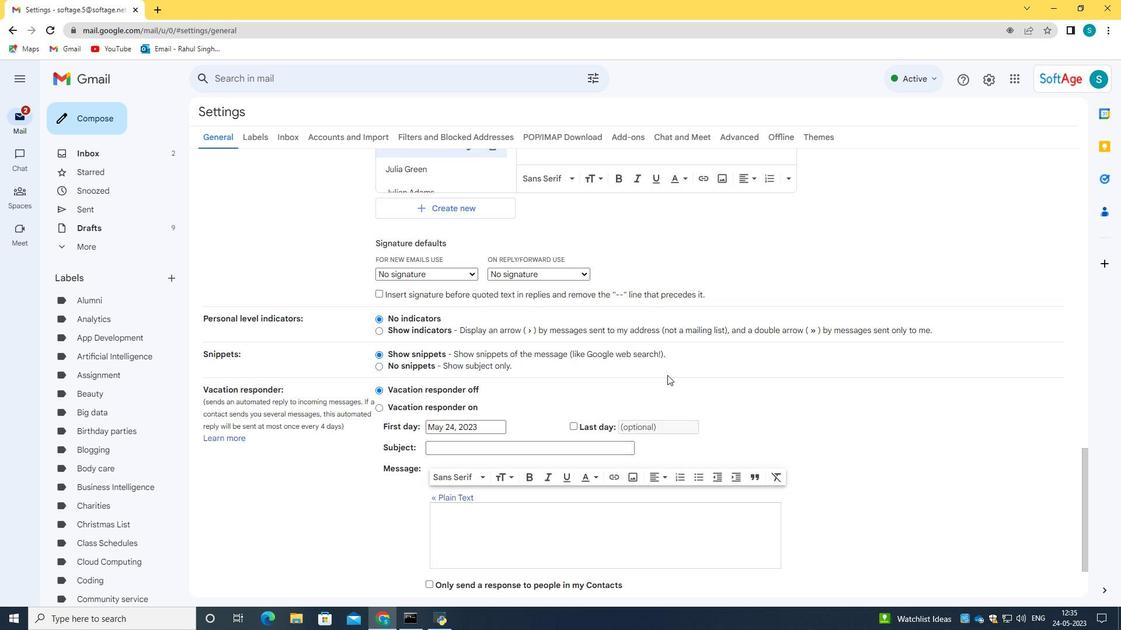 
Action: Mouse scrolled (667, 388) with delta (0, 0)
Screenshot: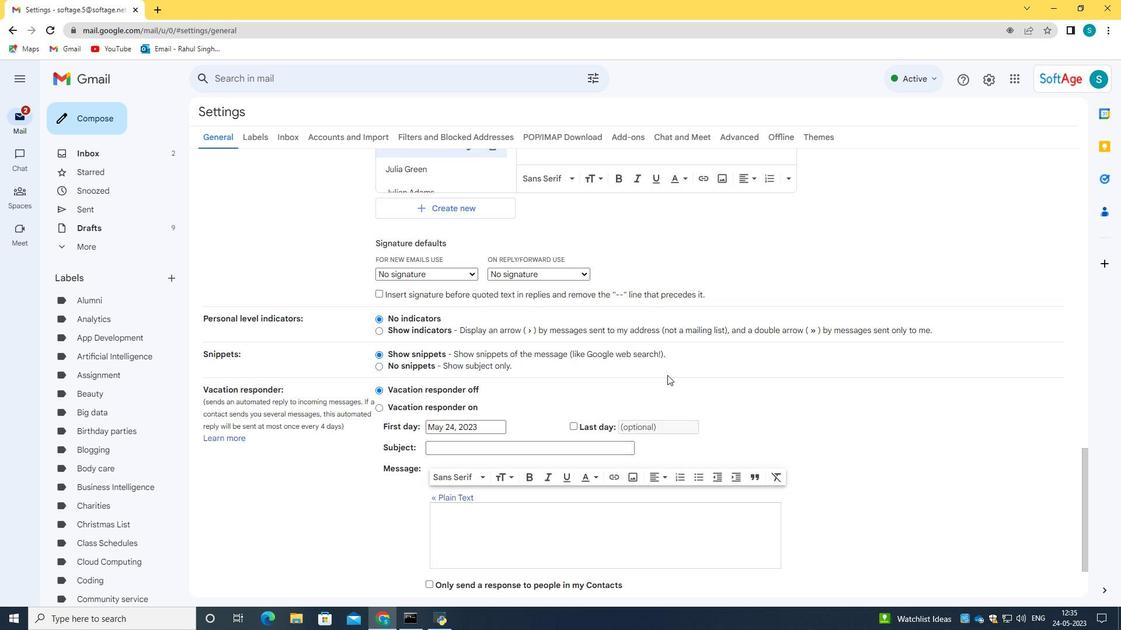 
Action: Mouse scrolled (667, 388) with delta (0, 0)
Screenshot: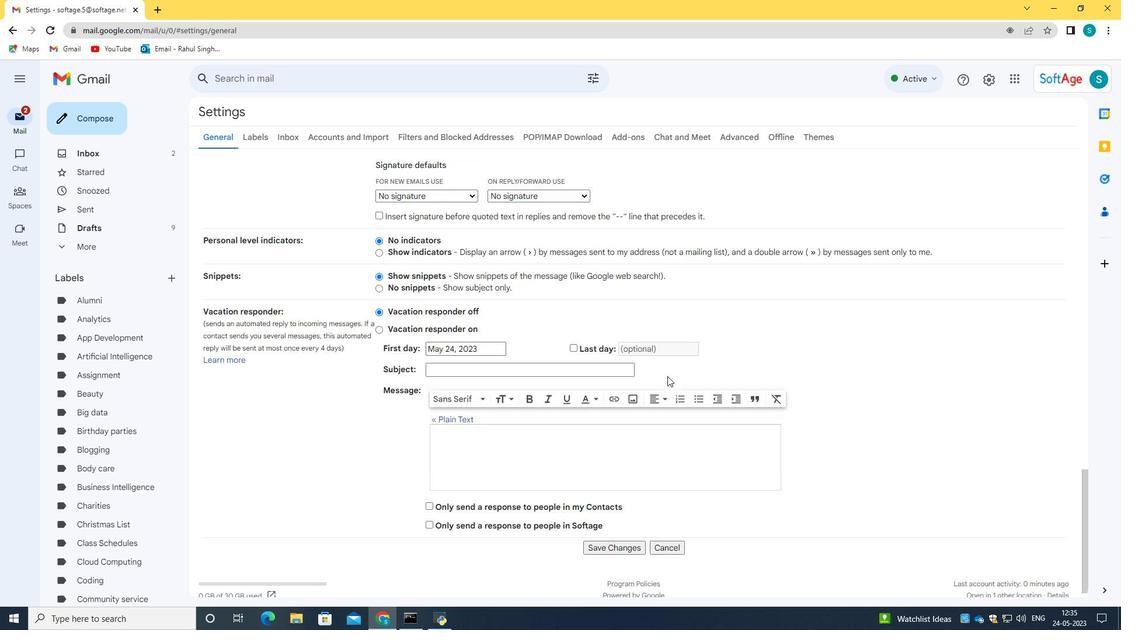 
Action: Mouse scrolled (667, 388) with delta (0, 0)
Screenshot: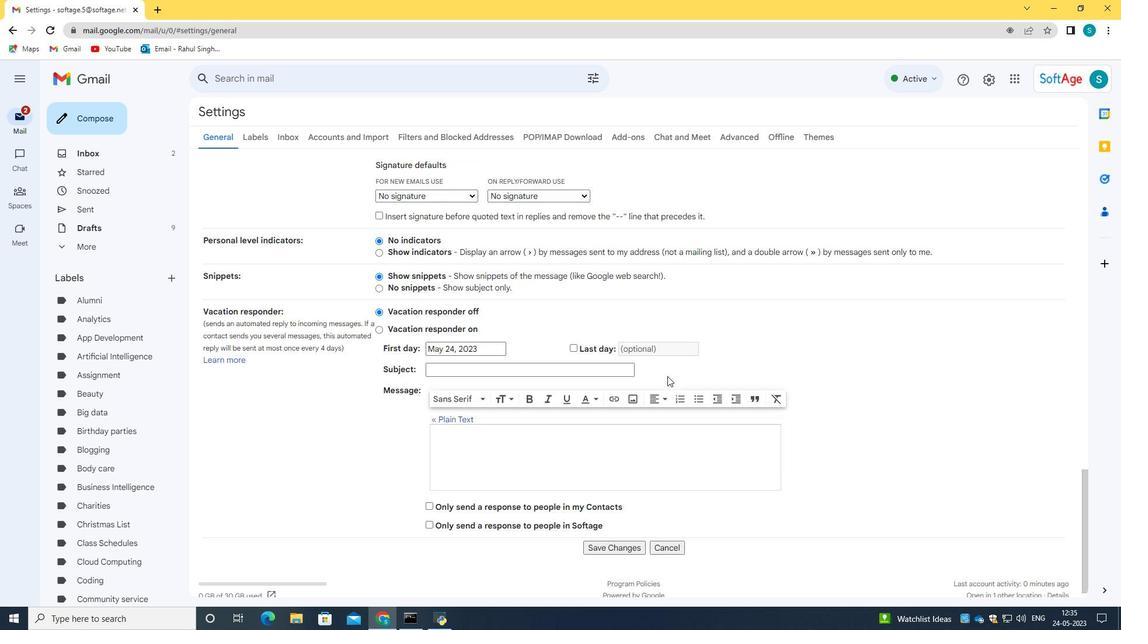 
Action: Mouse moved to (625, 528)
Screenshot: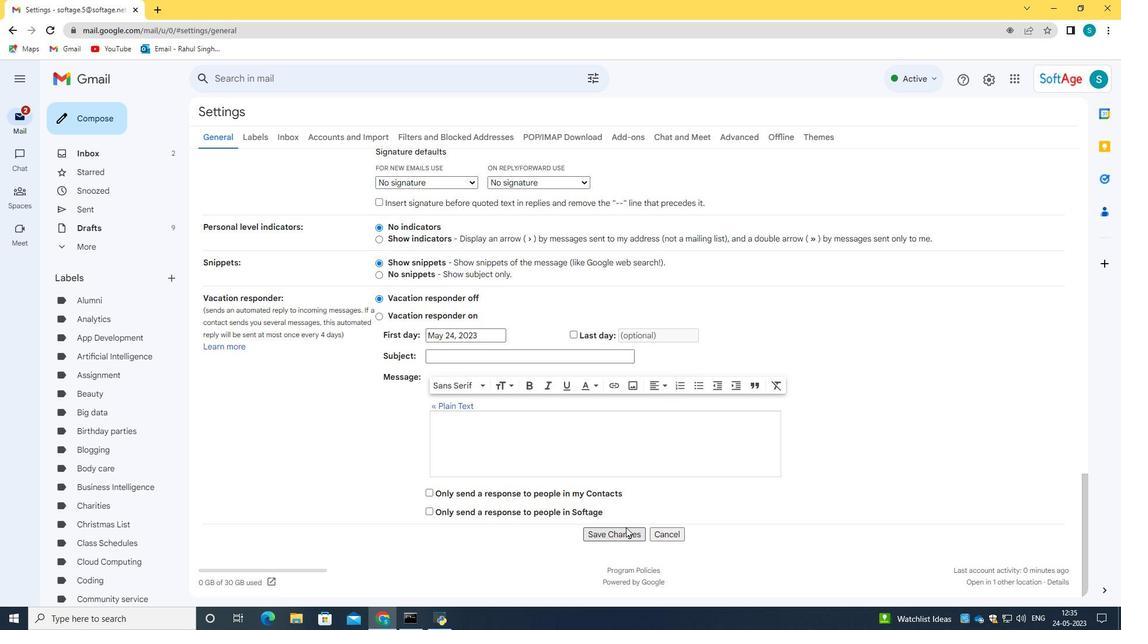 
Action: Mouse pressed left at (625, 528)
Screenshot: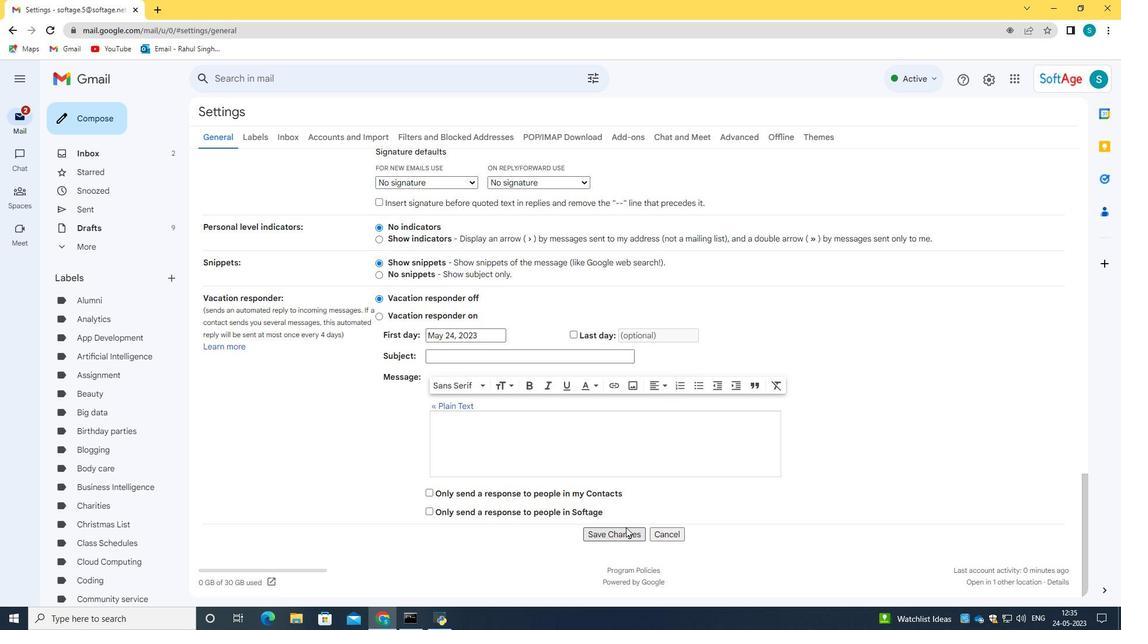
Action: Mouse moved to (95, 122)
Screenshot: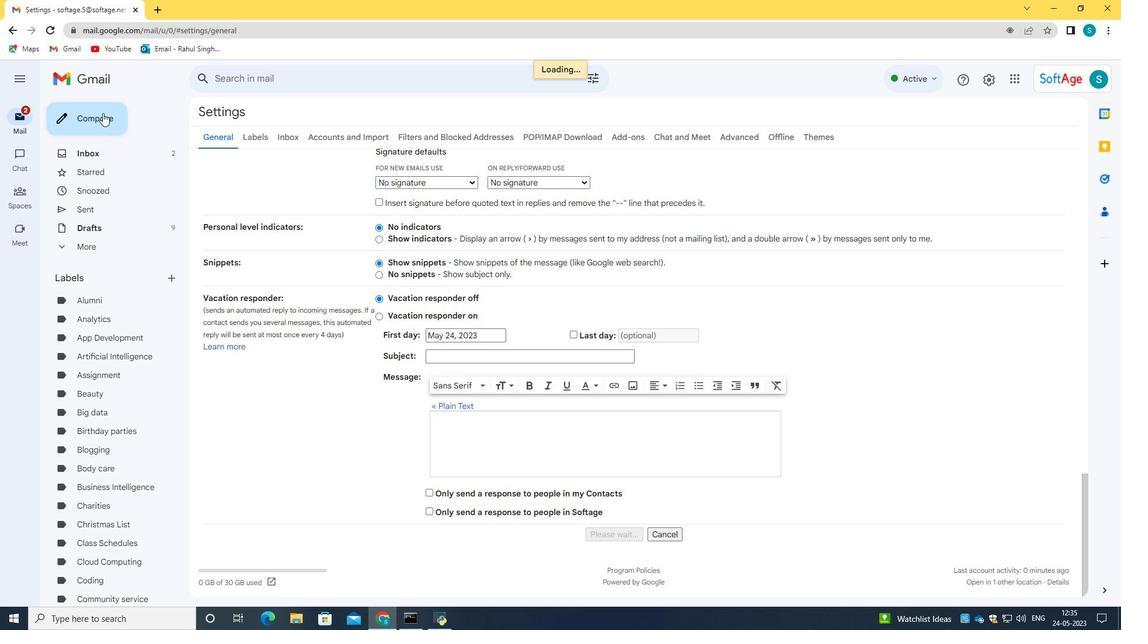 
Action: Mouse pressed left at (95, 122)
Screenshot: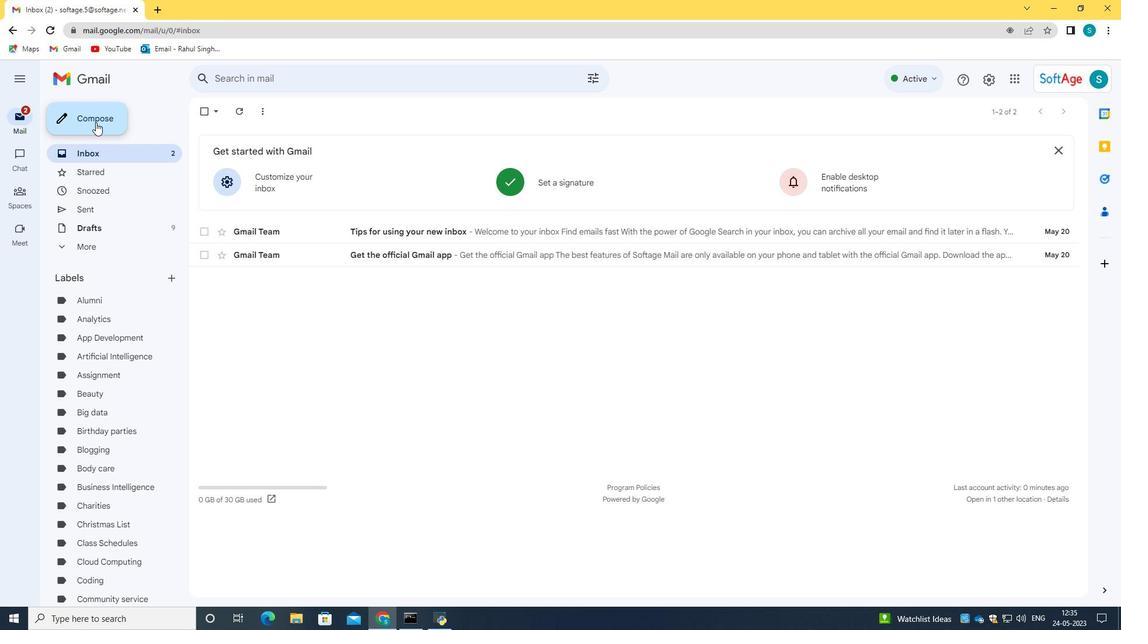 
Action: Mouse moved to (1058, 256)
Screenshot: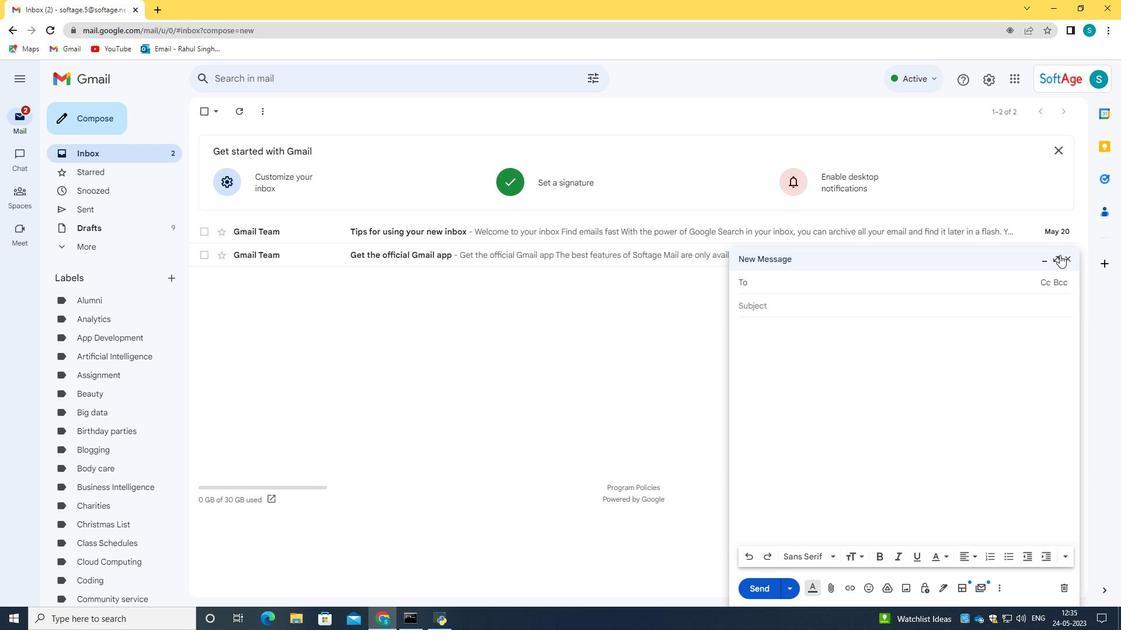 
Action: Mouse pressed left at (1058, 256)
Screenshot: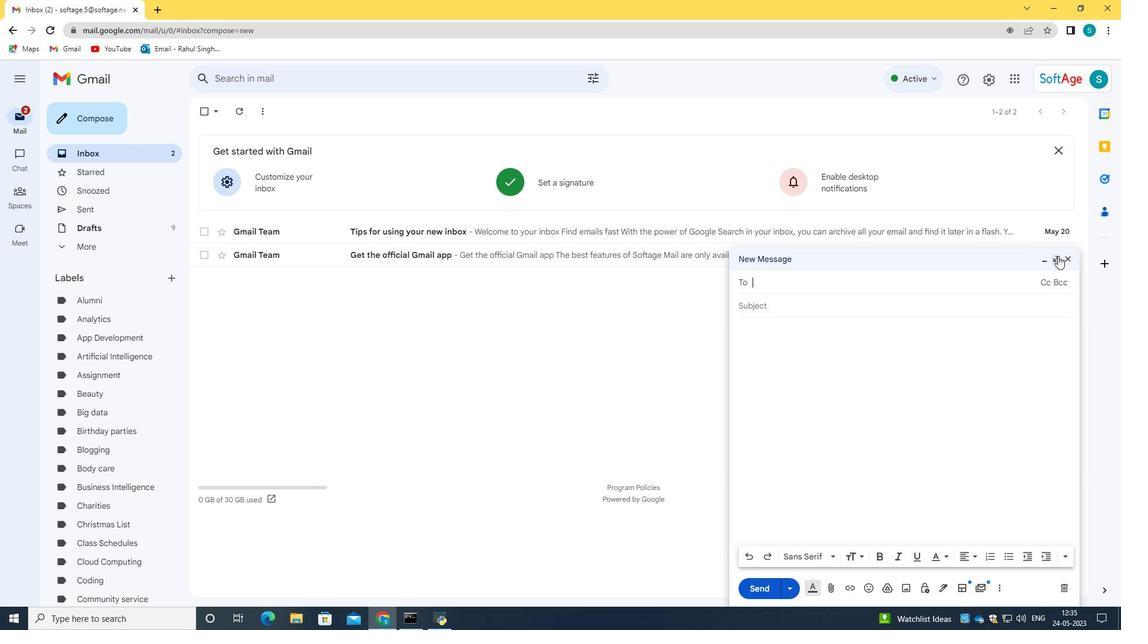 
Action: Mouse moved to (122, 138)
Screenshot: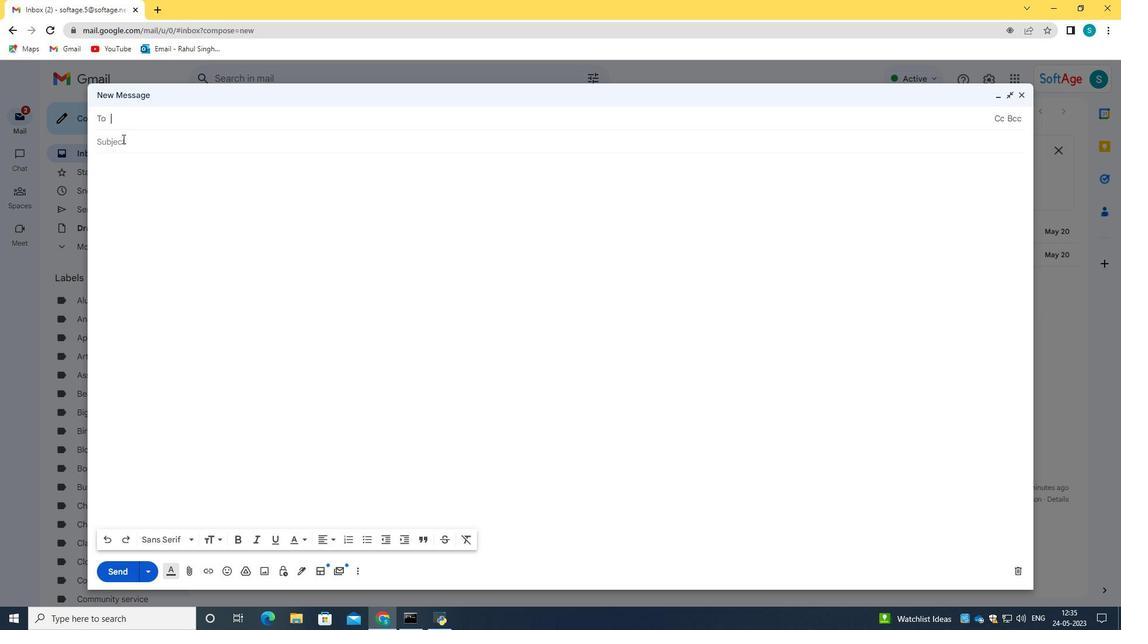 
Action: Mouse pressed left at (122, 138)
Screenshot: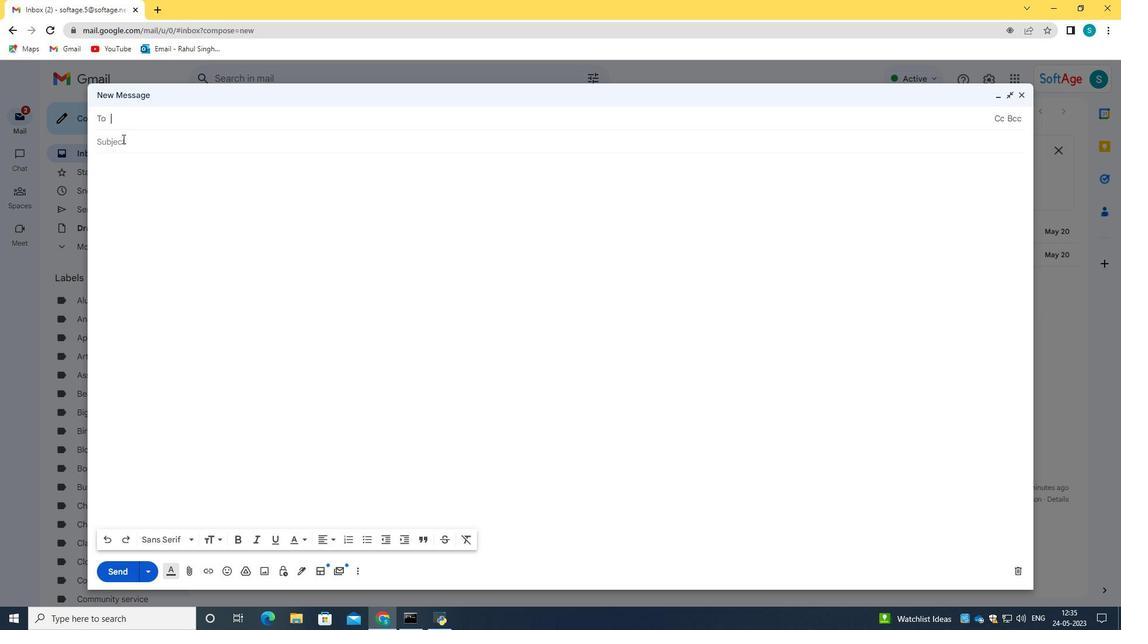 
Action: Mouse moved to (298, 571)
Screenshot: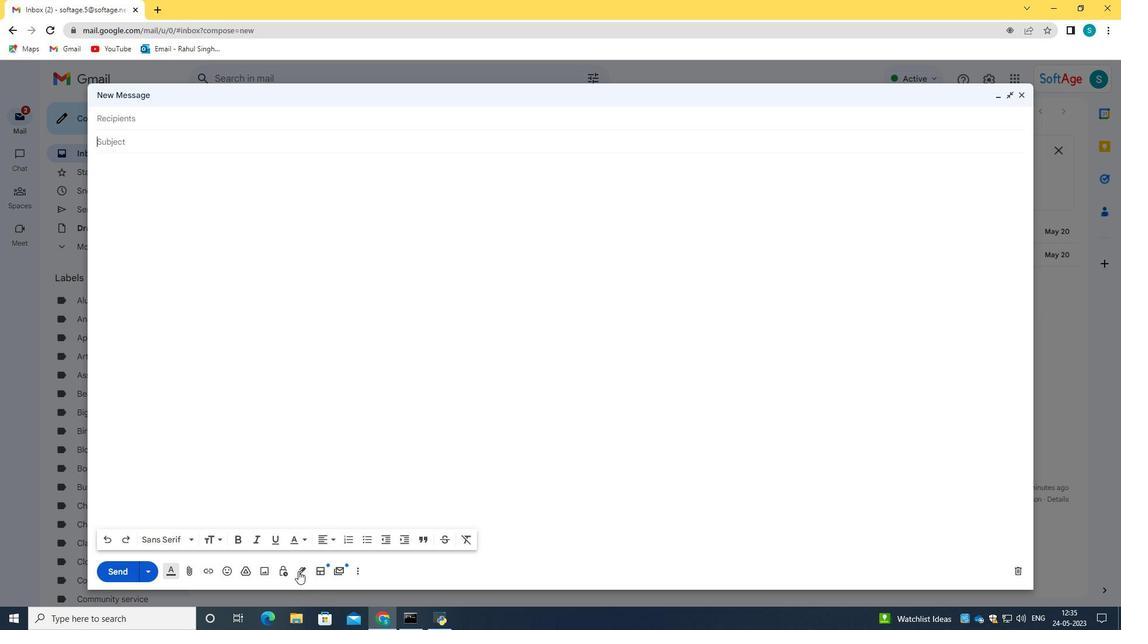 
Action: Mouse pressed left at (298, 571)
Screenshot: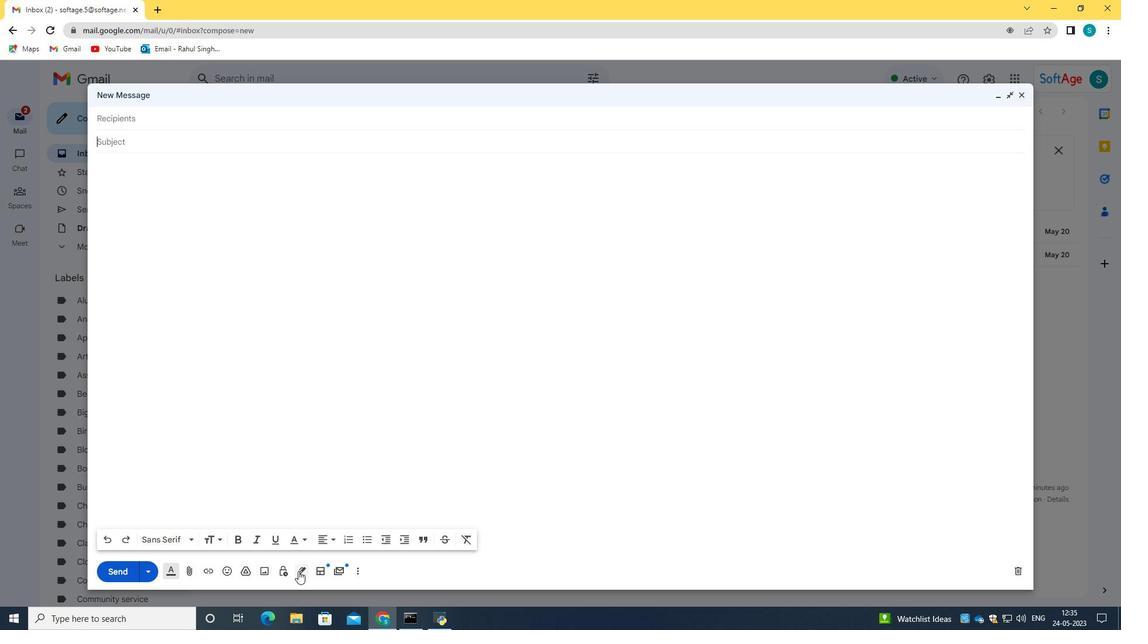 
Action: Mouse moved to (373, 344)
Screenshot: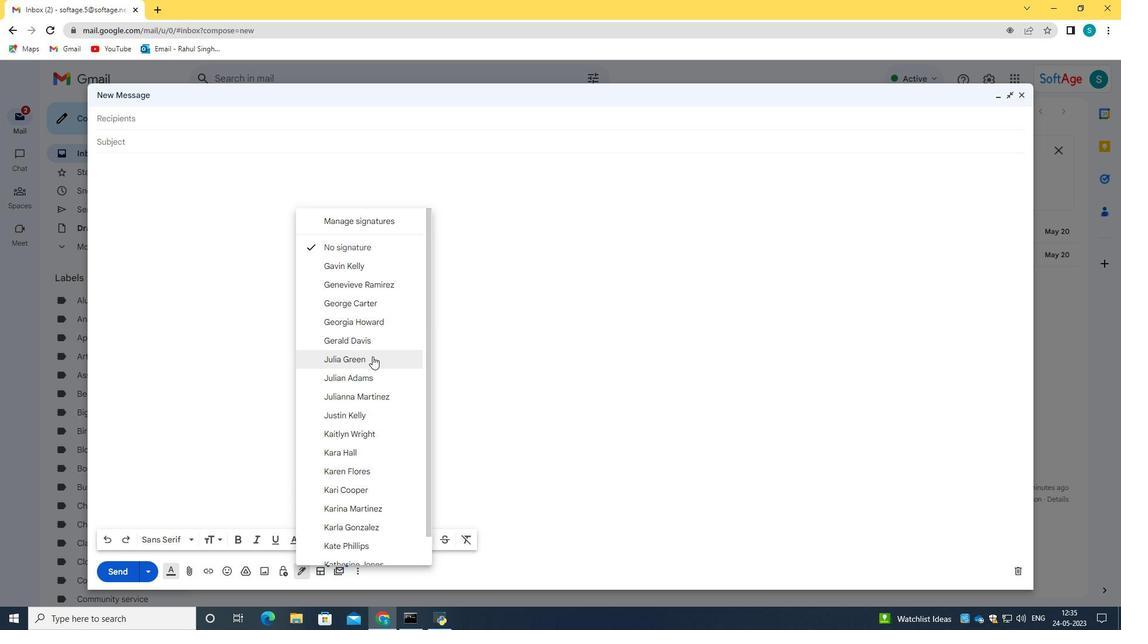 
Action: Mouse pressed left at (373, 344)
Screenshot: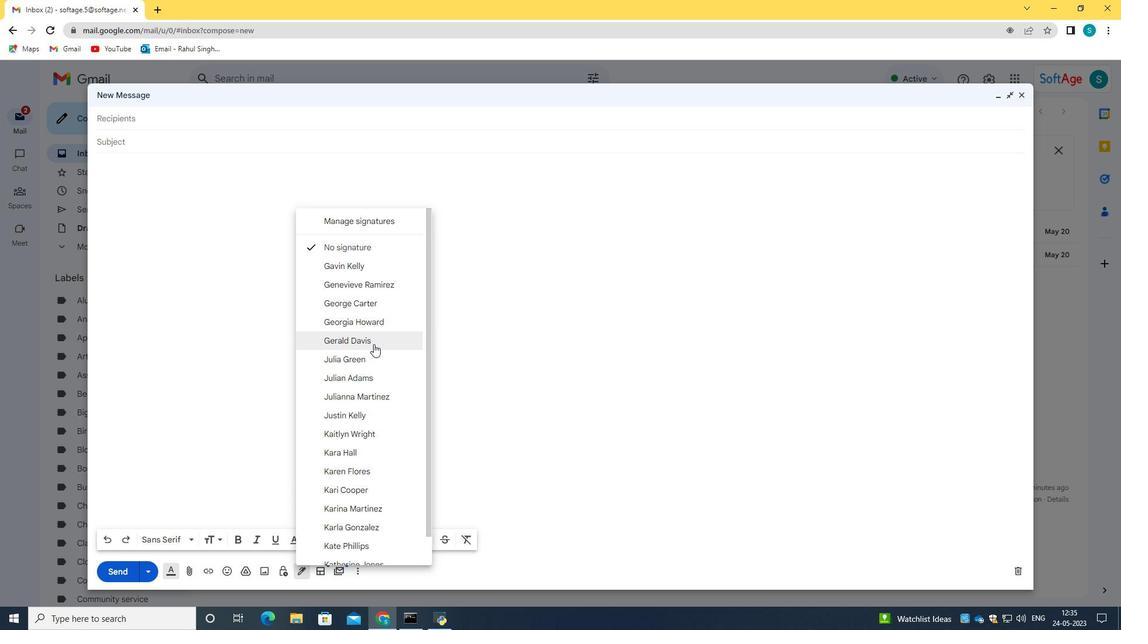 
Action: Mouse moved to (144, 147)
Screenshot: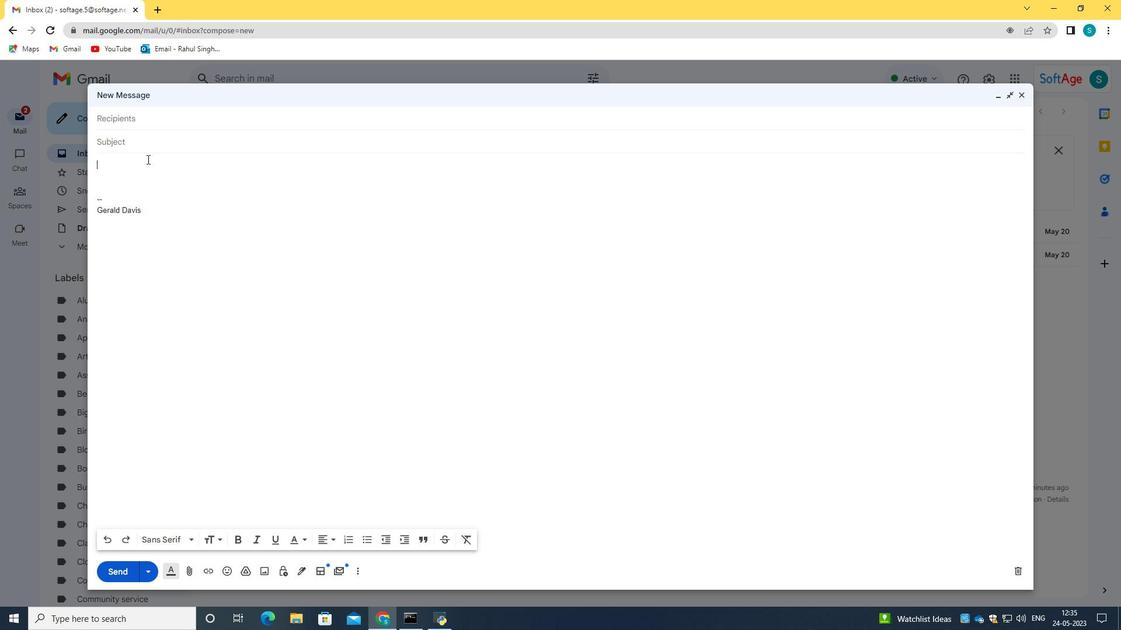 
Action: Mouse pressed left at (144, 147)
Screenshot: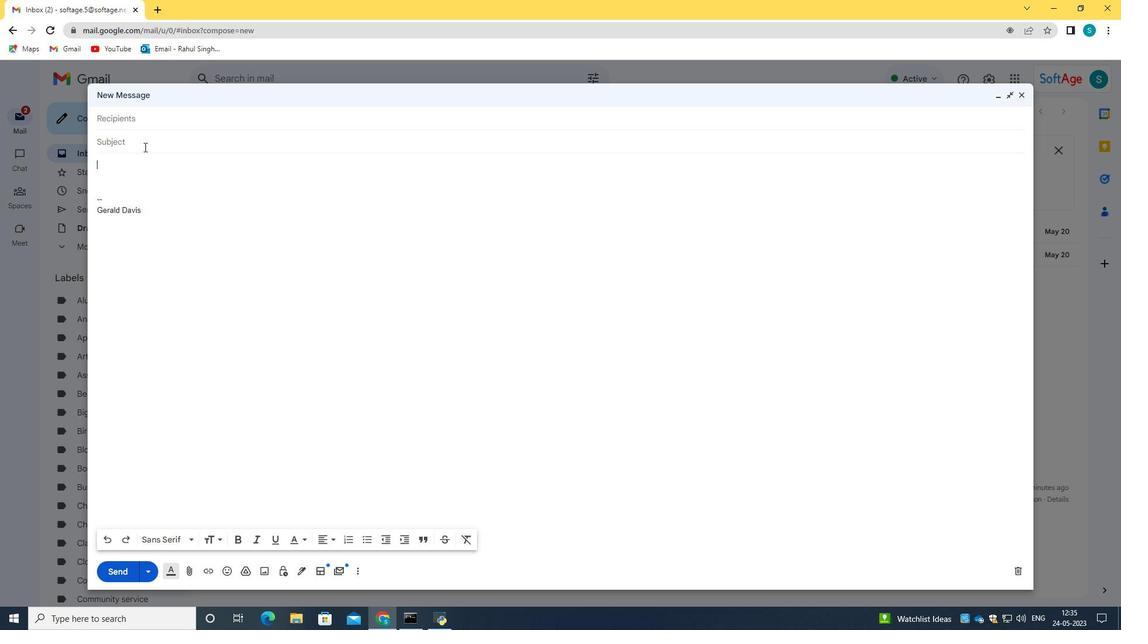 
Action: Key pressed <Key.caps_lock>T<Key.caps_lock>hanky<Key.backspace><Key.space>you<Key.space>for<Key.space>a<Key.space>referral<Key.space>
Screenshot: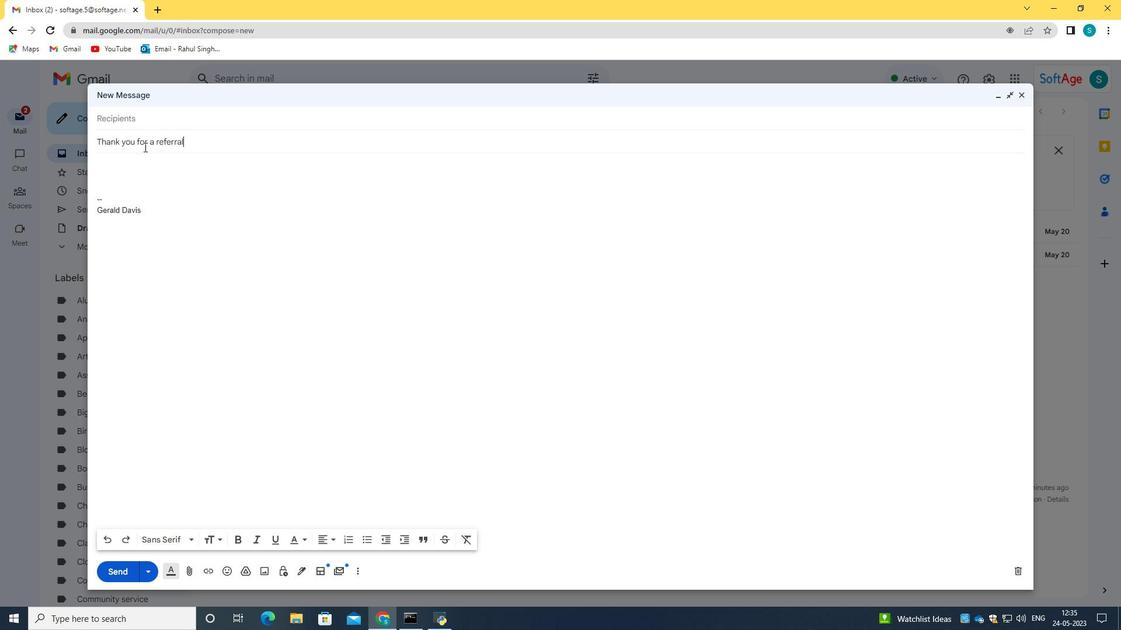
Action: Mouse moved to (142, 151)
Screenshot: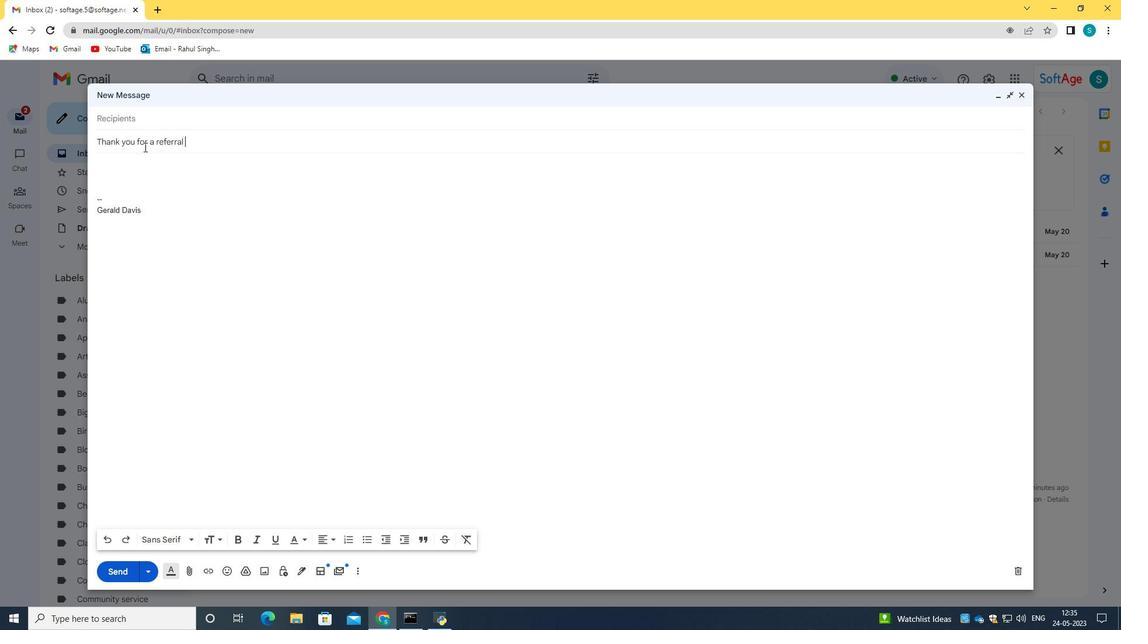 
Action: Mouse pressed left at (142, 151)
Screenshot: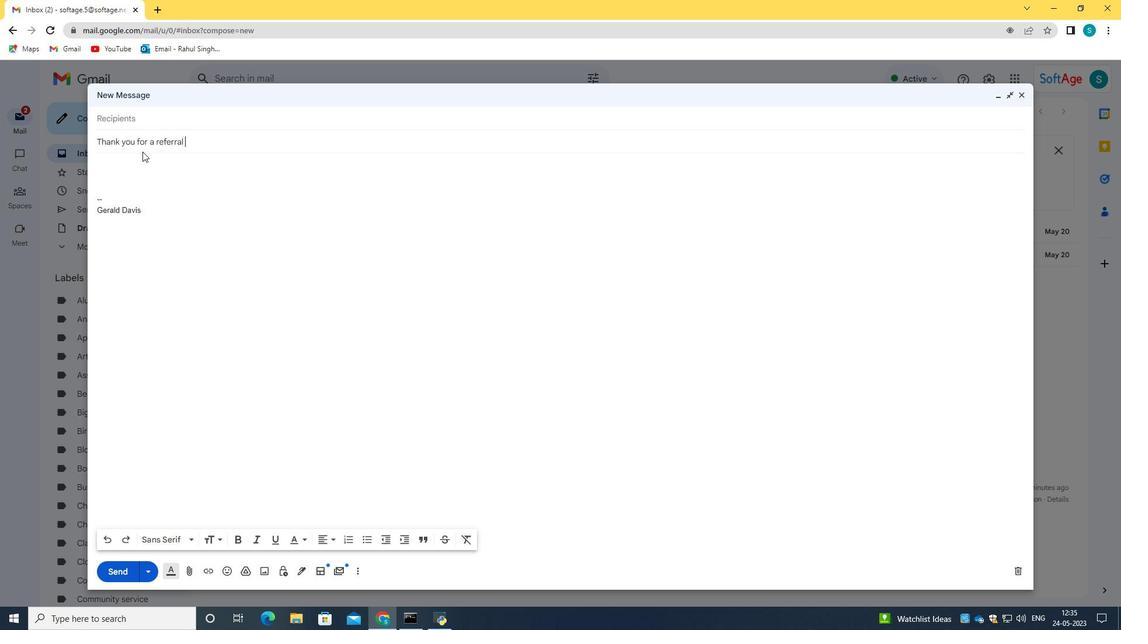 
Action: Mouse moved to (139, 168)
Screenshot: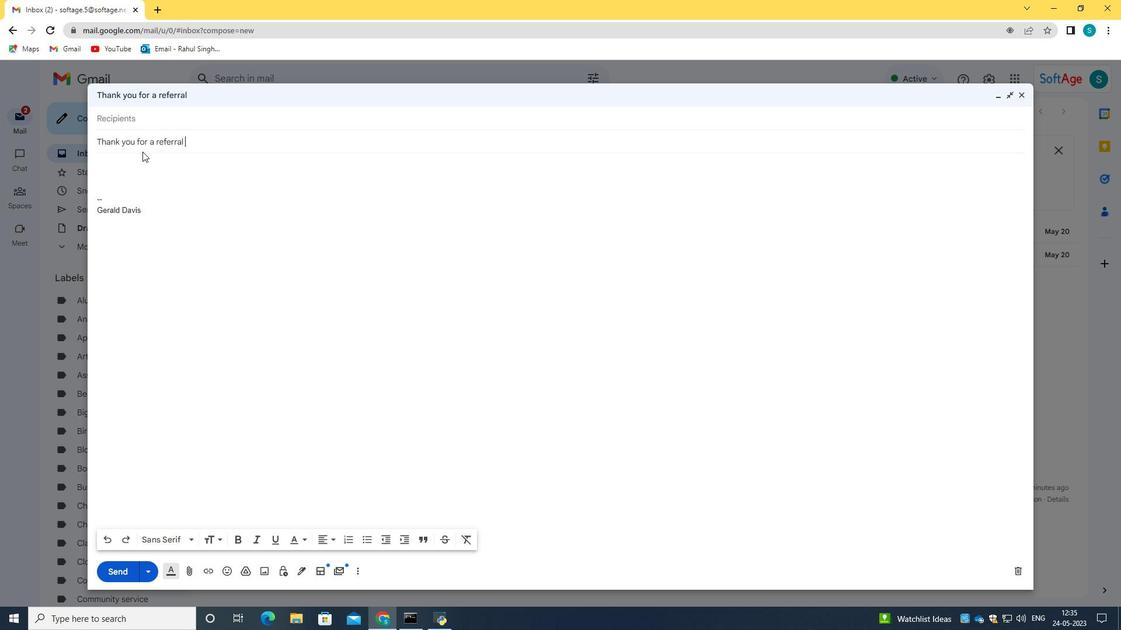 
Action: Mouse pressed left at (139, 168)
Screenshot: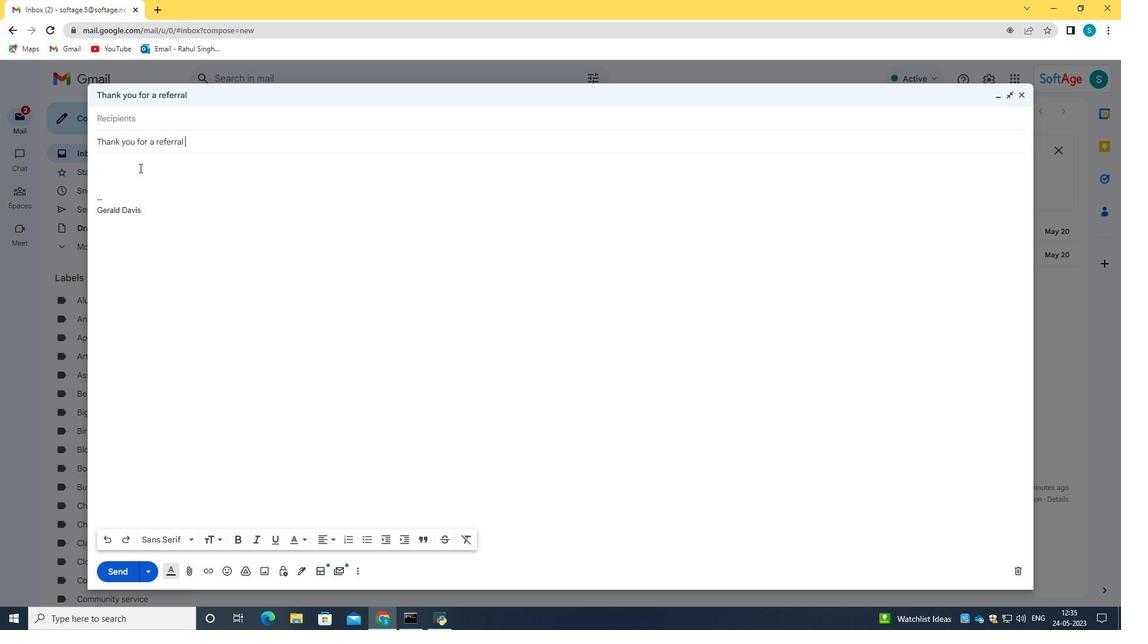 
Action: Key pressed <Key.caps_lock>T<Key.caps_lock>hank<Key.space>you<Key.space>f<Key.backspace><Key.backspace><Key.backspace><Key.backspace><Key.backspace><Key.backspace><Key.backspace><Key.backspace><Key.backspace><Key.backspace><Key.backspace><Key.backspace><Key.backspace><Key.backspace><Key.backspace><Key.backspace><Key.backspace><Key.backspace><Key.caps_lock>C<Key.caps_lock>an<Key.space>you<Key.space>please<Key.space>provid<Key.space>e<Key.backspace><Key.backspace>e<Key.space>me<Key.space>with<Key.space>the<Key.space>summry<Key.space>of<Key.space>the<Key.space>meeting<Key.shift_r>?
Screenshot: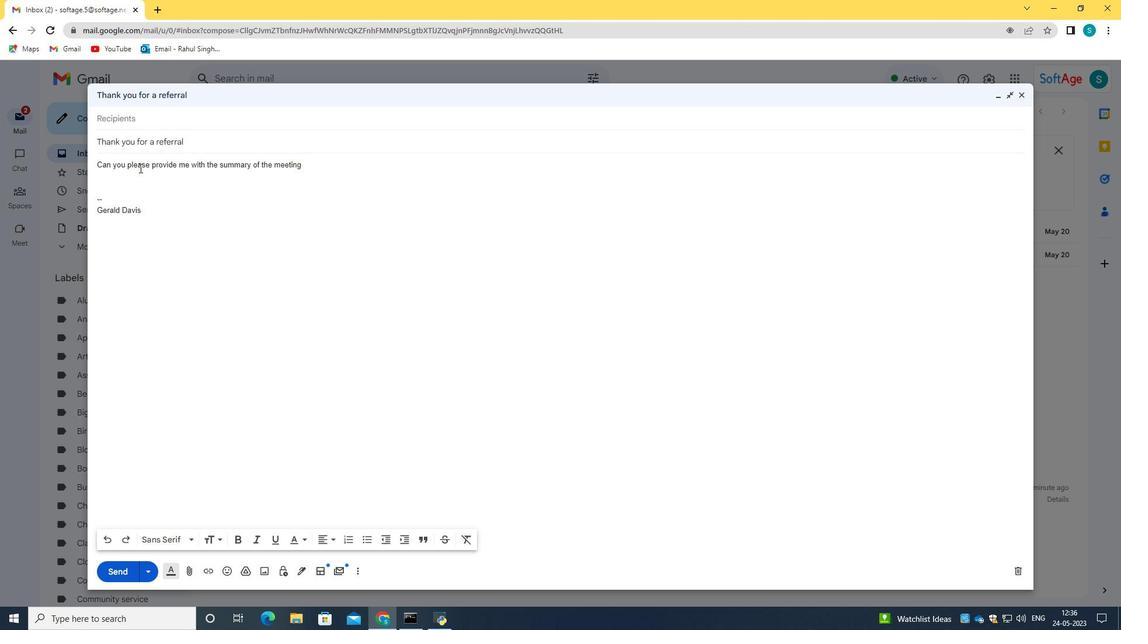
Action: Mouse moved to (137, 110)
Screenshot: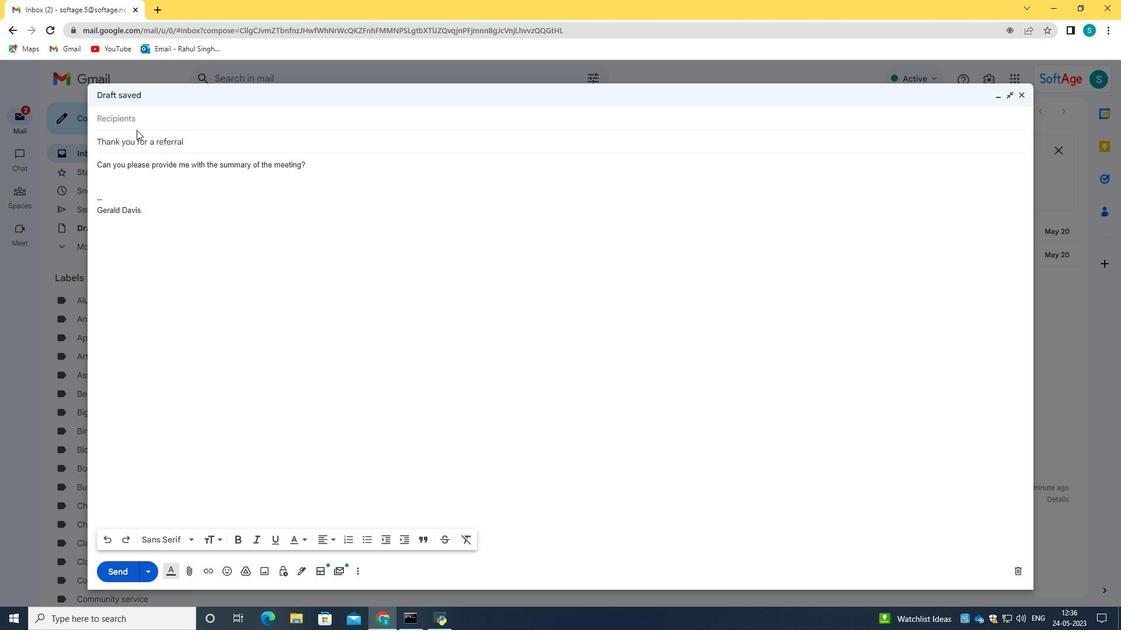 
Action: Mouse pressed left at (137, 110)
Screenshot: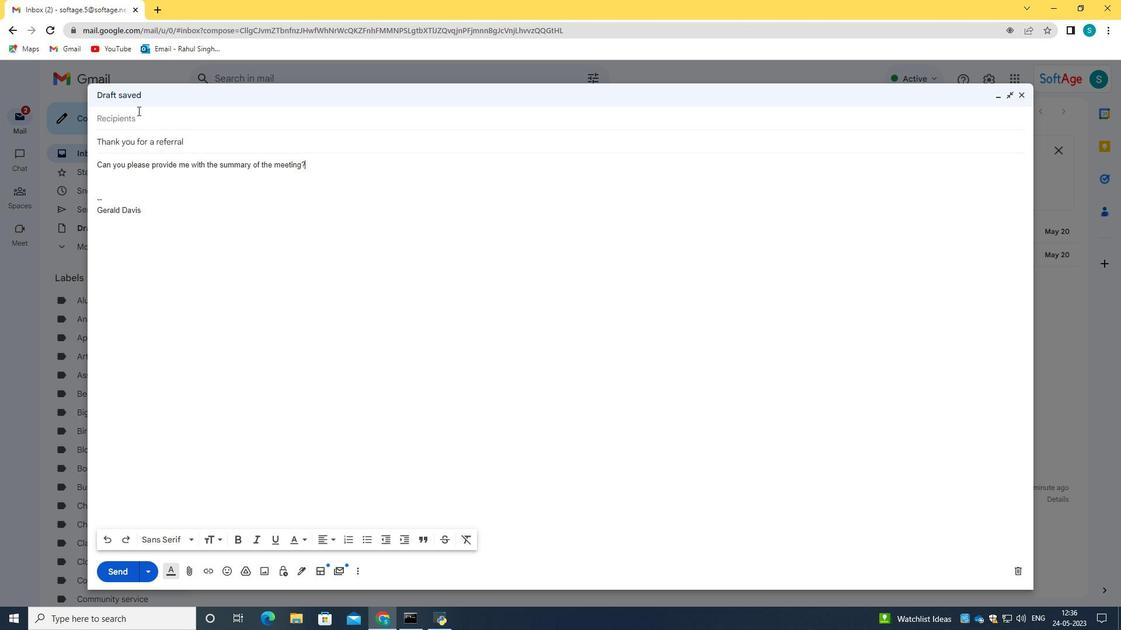 
Action: Mouse moved to (138, 115)
Screenshot: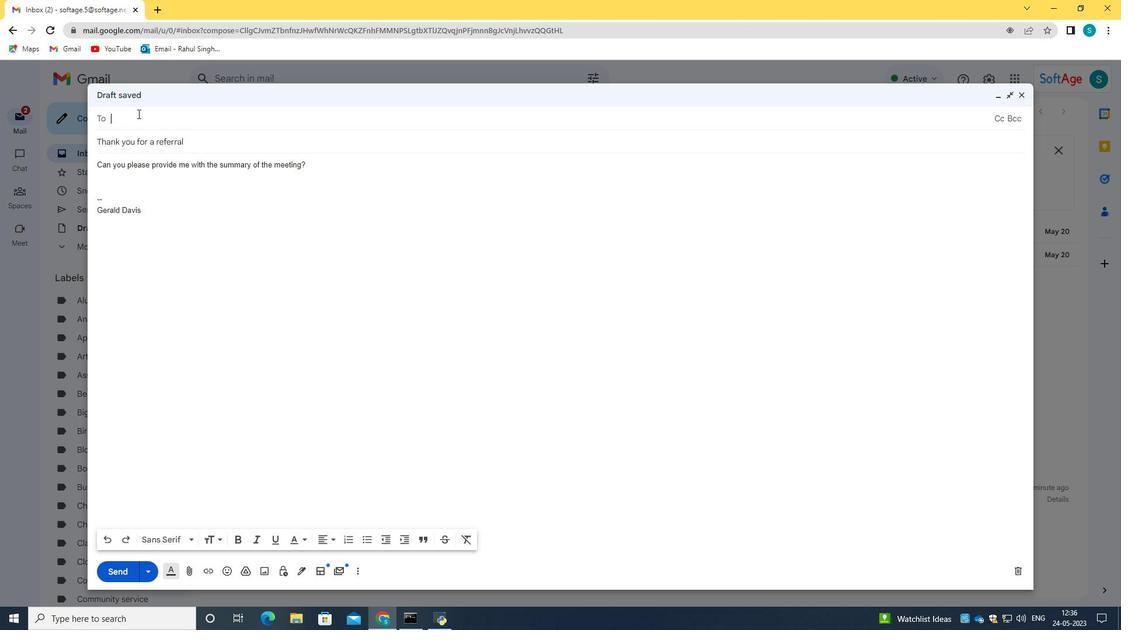 
Action: Key pressed softage.6<Key.shift>@softage/<Key.backspace>.net
Screenshot: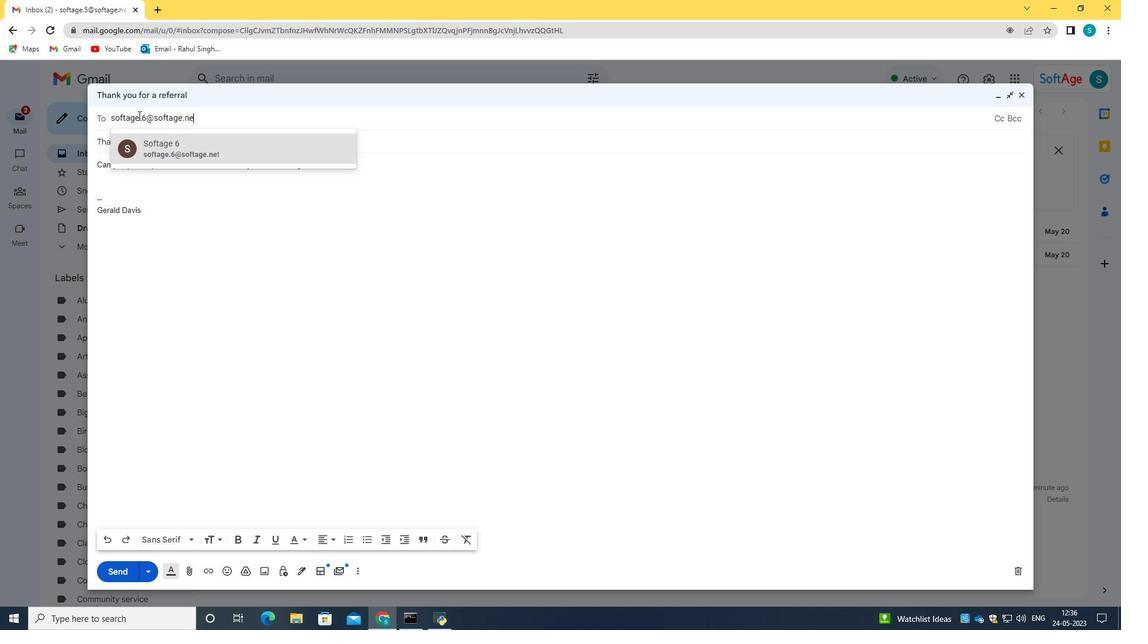 
Action: Mouse moved to (224, 143)
Screenshot: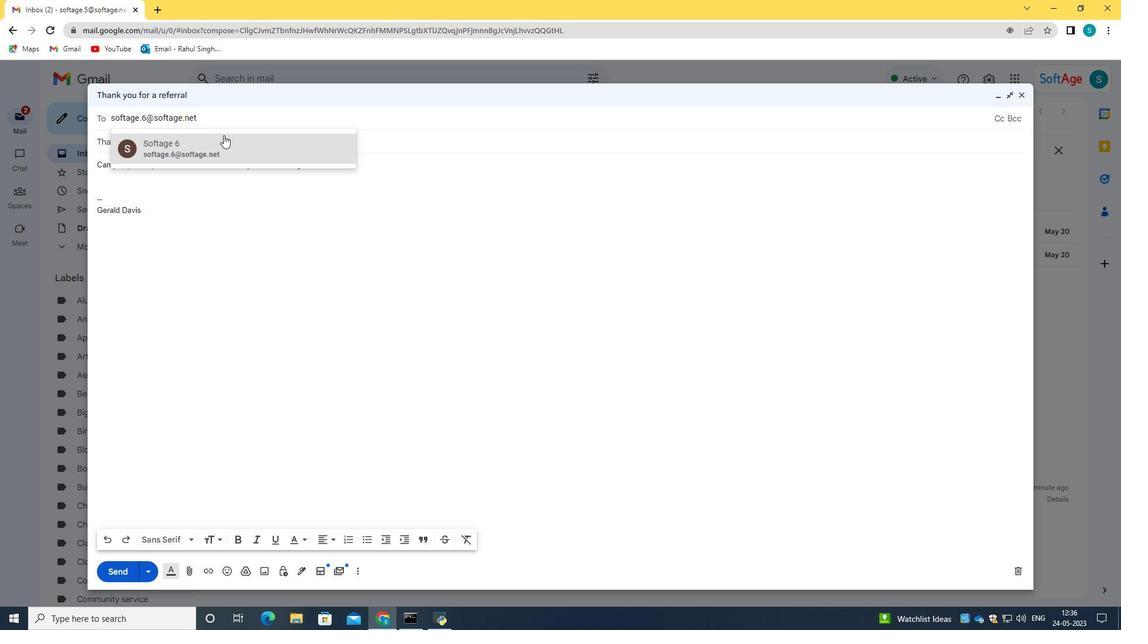 
Action: Mouse pressed left at (224, 143)
Screenshot: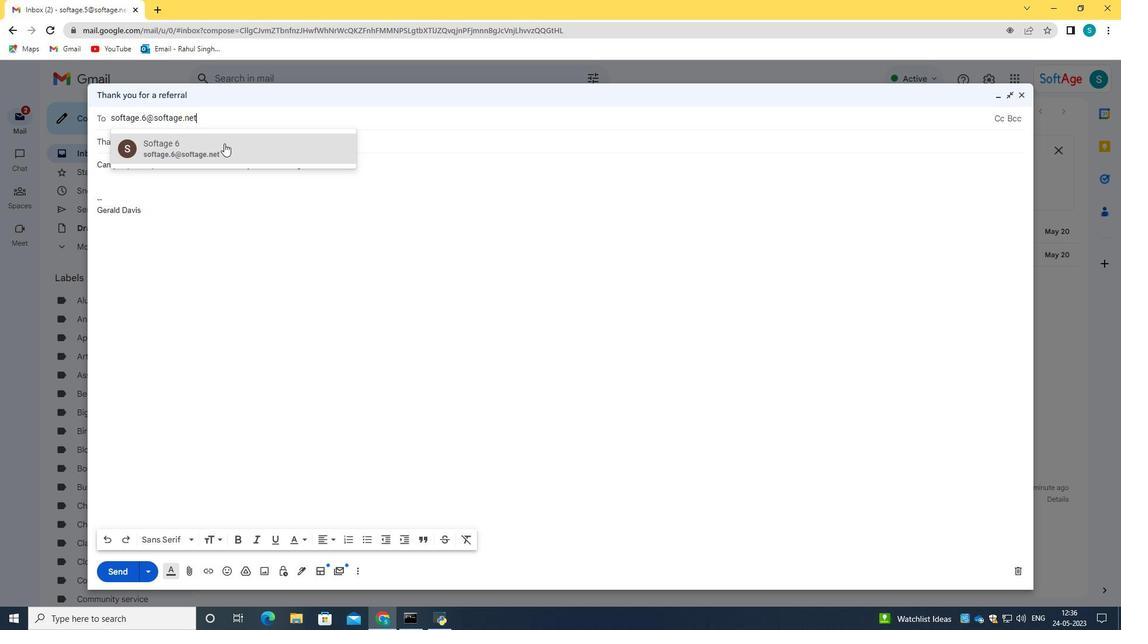 
Action: Mouse moved to (235, 120)
Screenshot: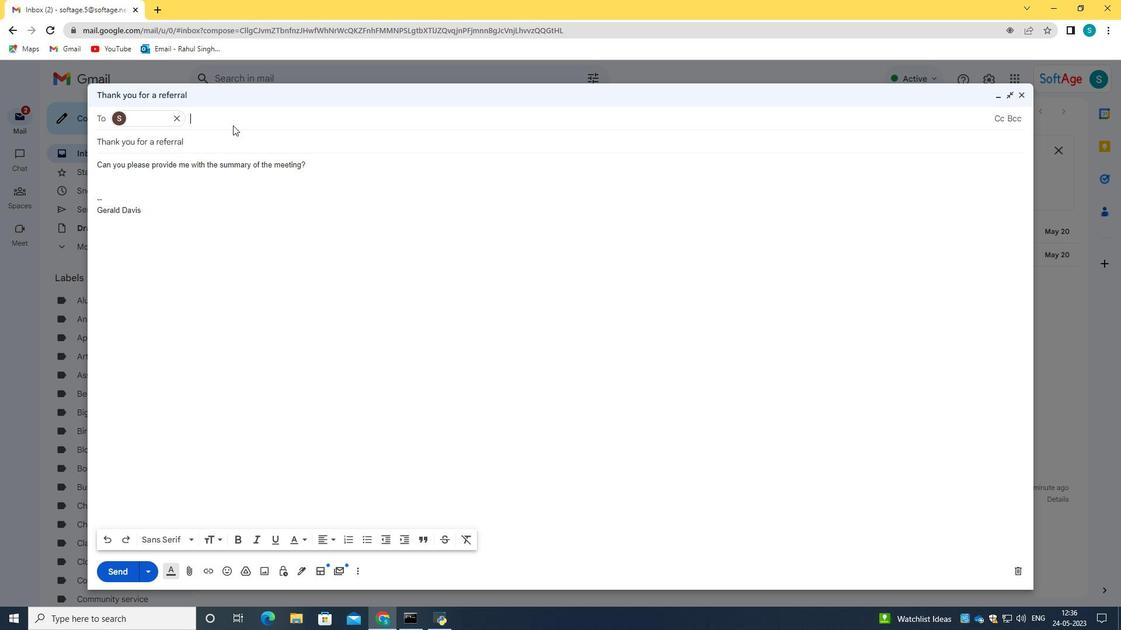 
Action: Key pressed softage.7<Key.shift>@softage.net
Screenshot: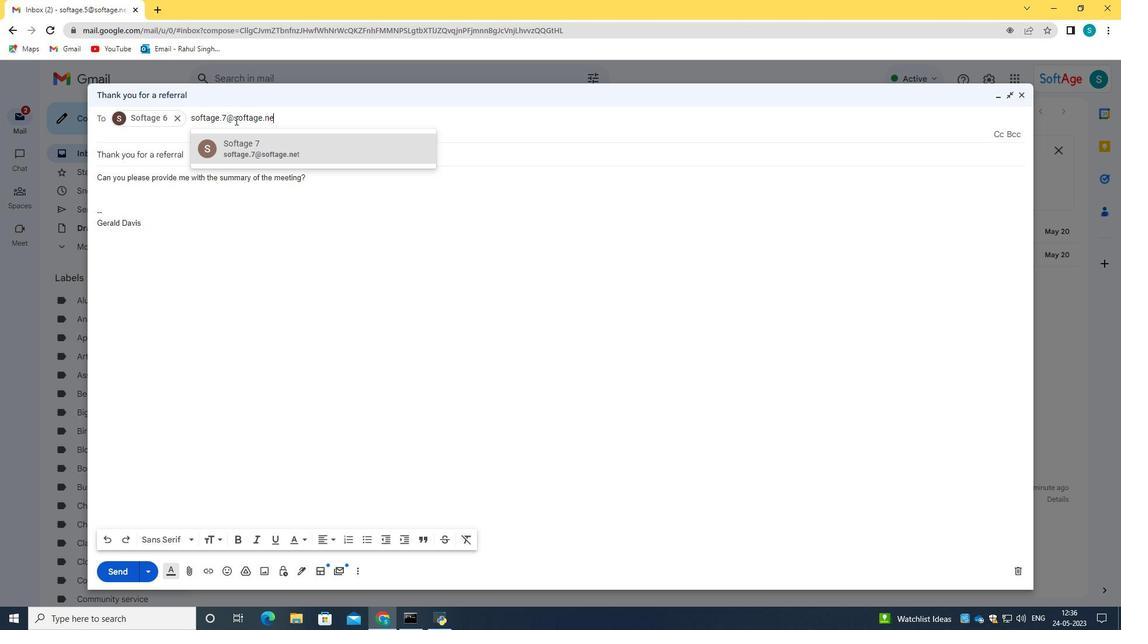 
Action: Mouse moved to (281, 159)
Screenshot: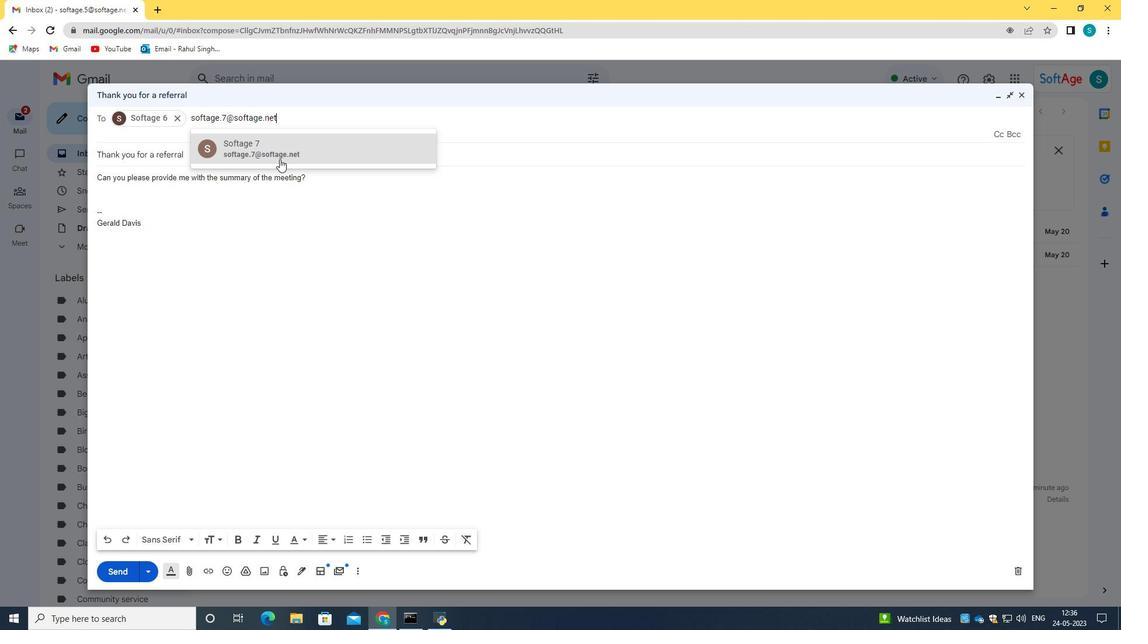 
Action: Mouse pressed left at (281, 159)
Screenshot: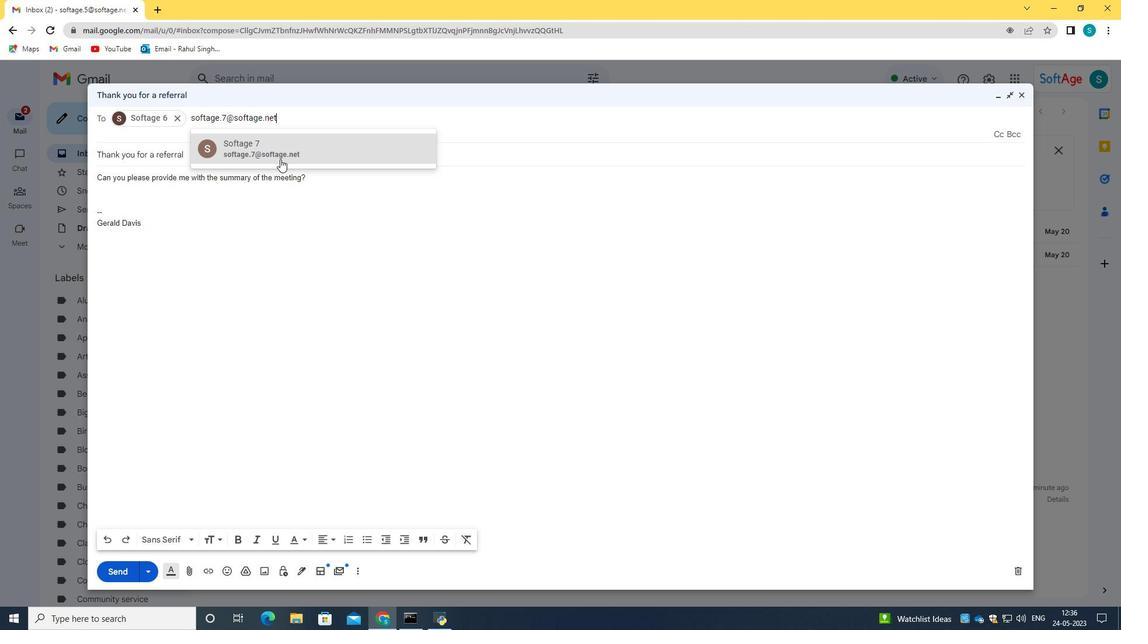 
Action: Mouse moved to (117, 578)
Screenshot: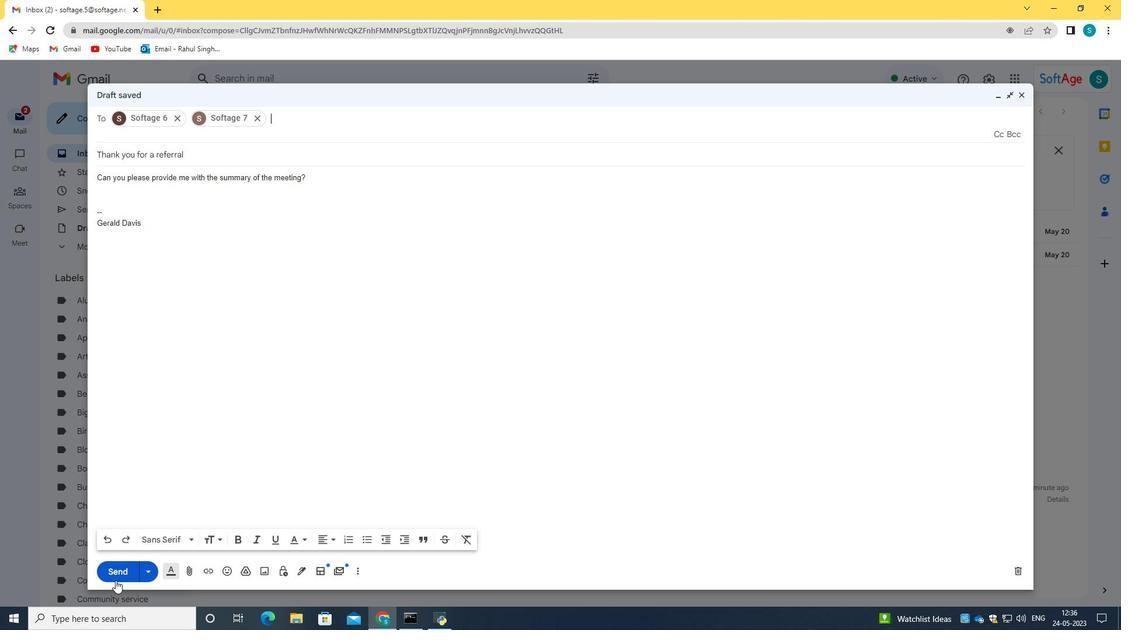 
Action: Mouse pressed left at (117, 578)
Screenshot: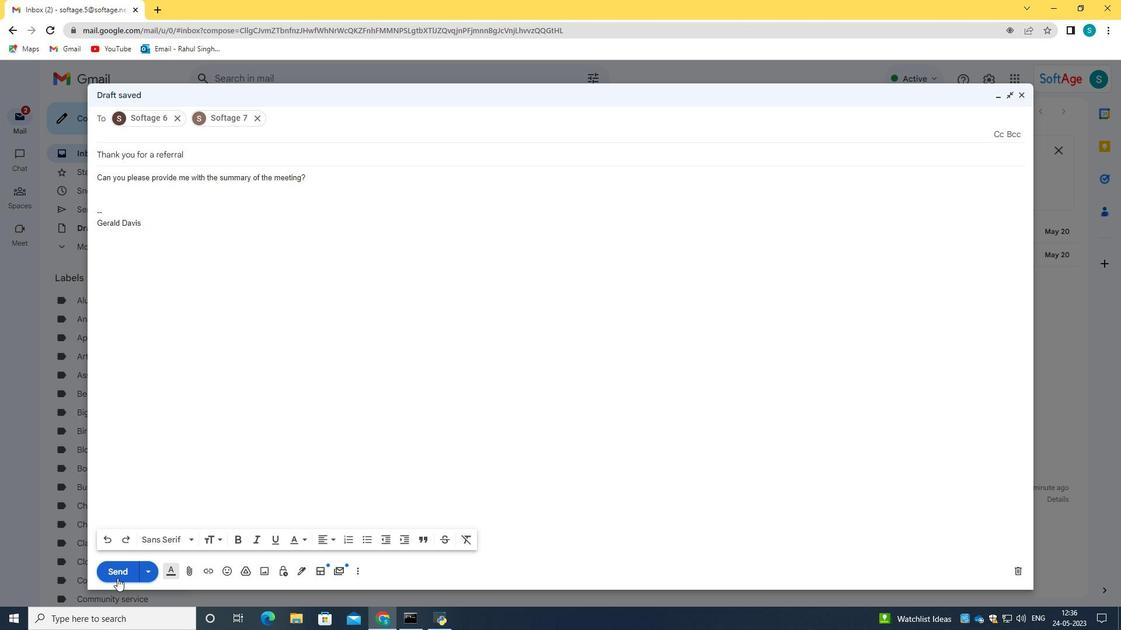 
Action: Mouse moved to (109, 209)
Screenshot: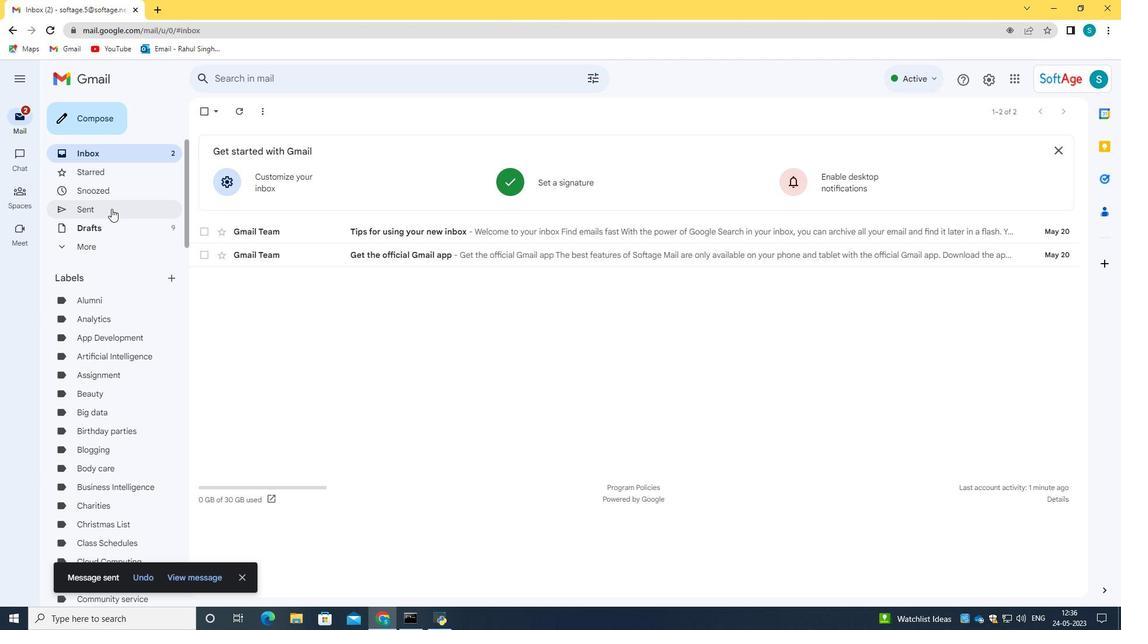 
Action: Mouse pressed left at (109, 209)
Screenshot: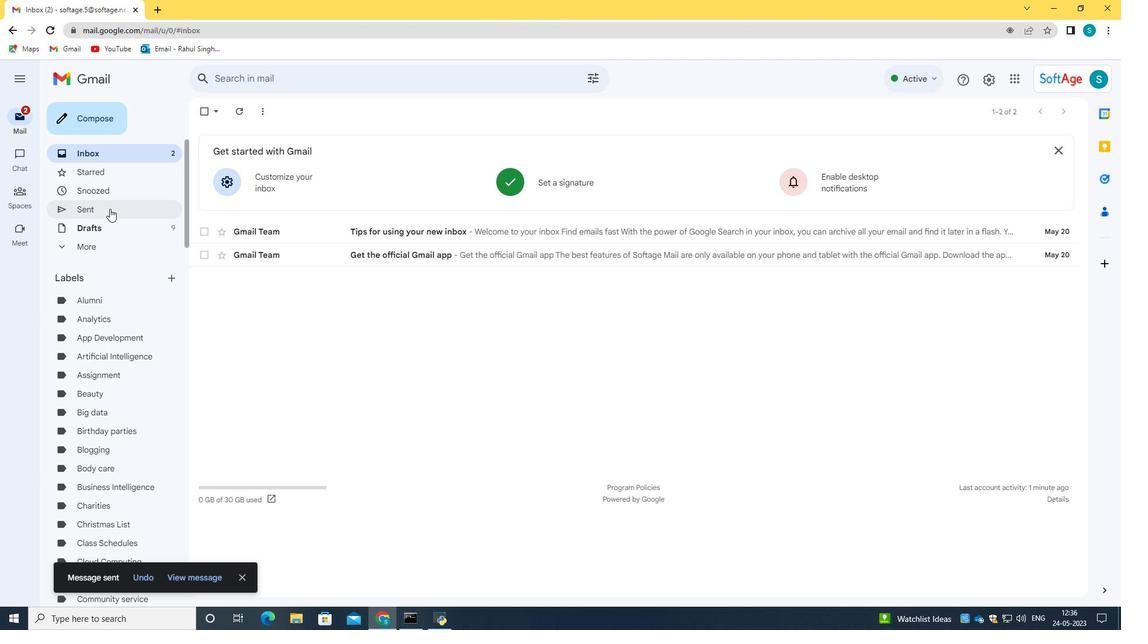 
Action: Mouse moved to (422, 341)
Screenshot: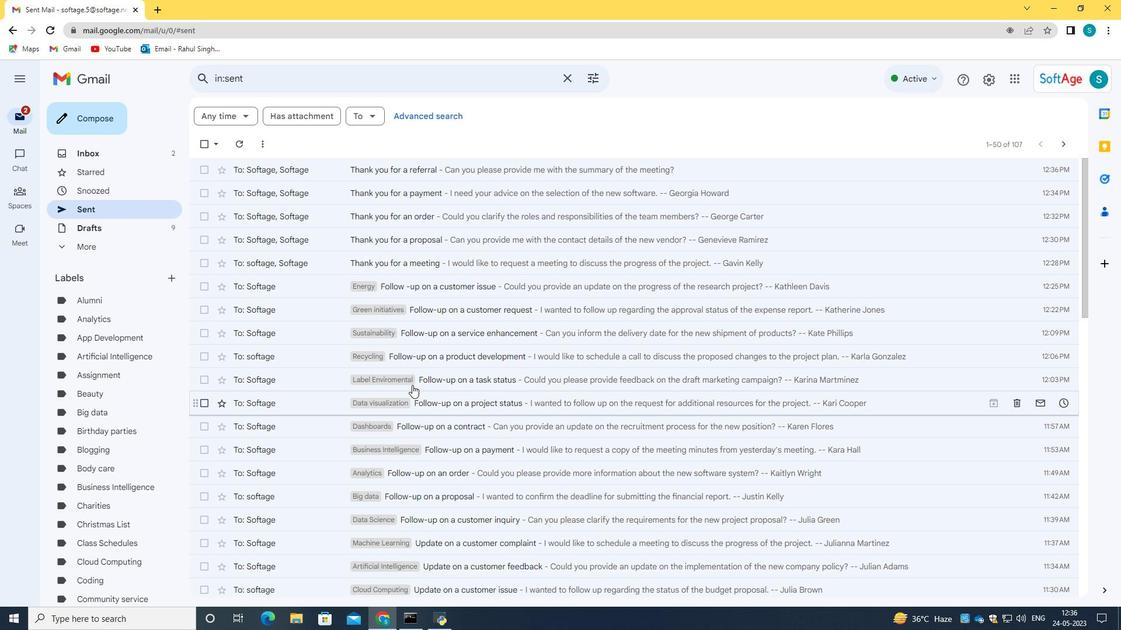 
Action: Mouse scrolled (422, 340) with delta (0, 0)
Screenshot: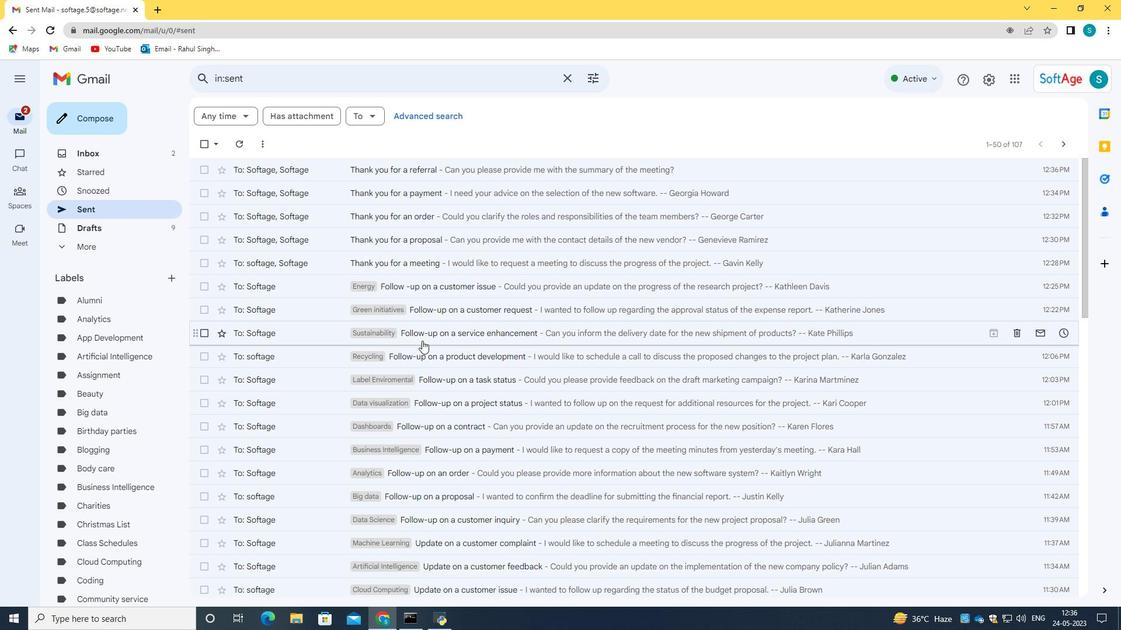 
Action: Mouse scrolled (422, 341) with delta (0, 0)
Screenshot: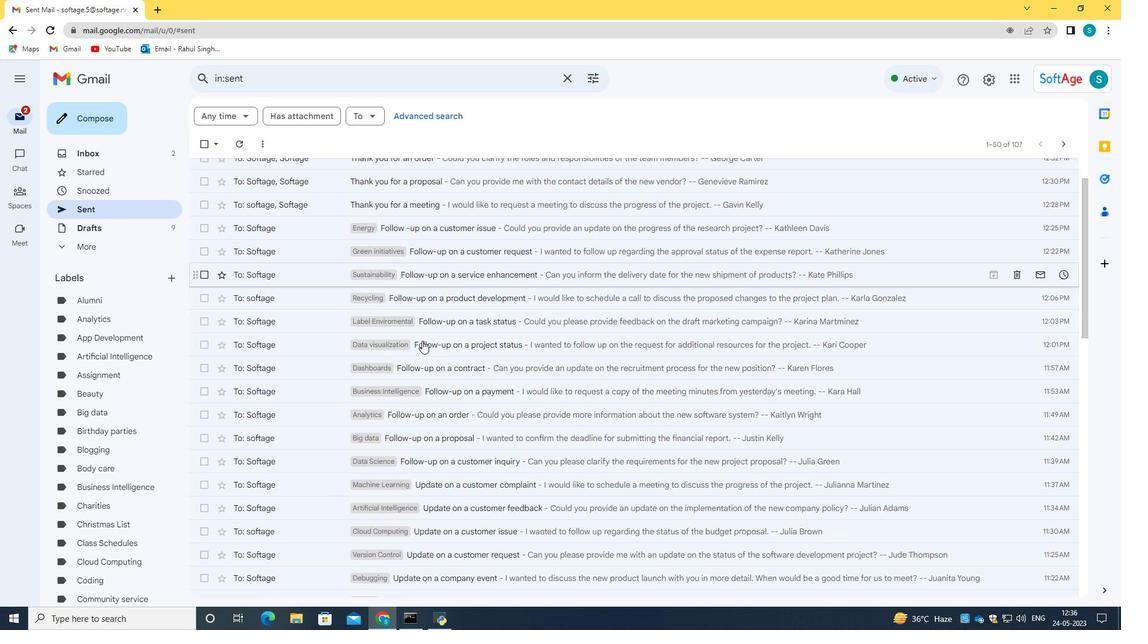 
Action: Mouse scrolled (422, 341) with delta (0, 0)
Screenshot: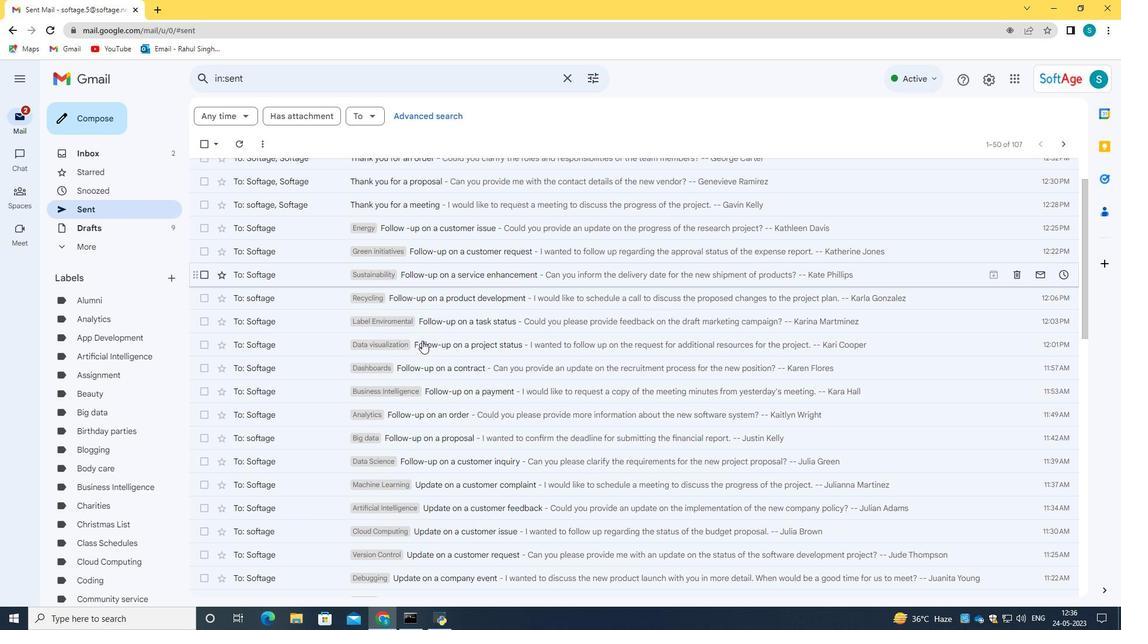 
Action: Mouse moved to (422, 341)
Screenshot: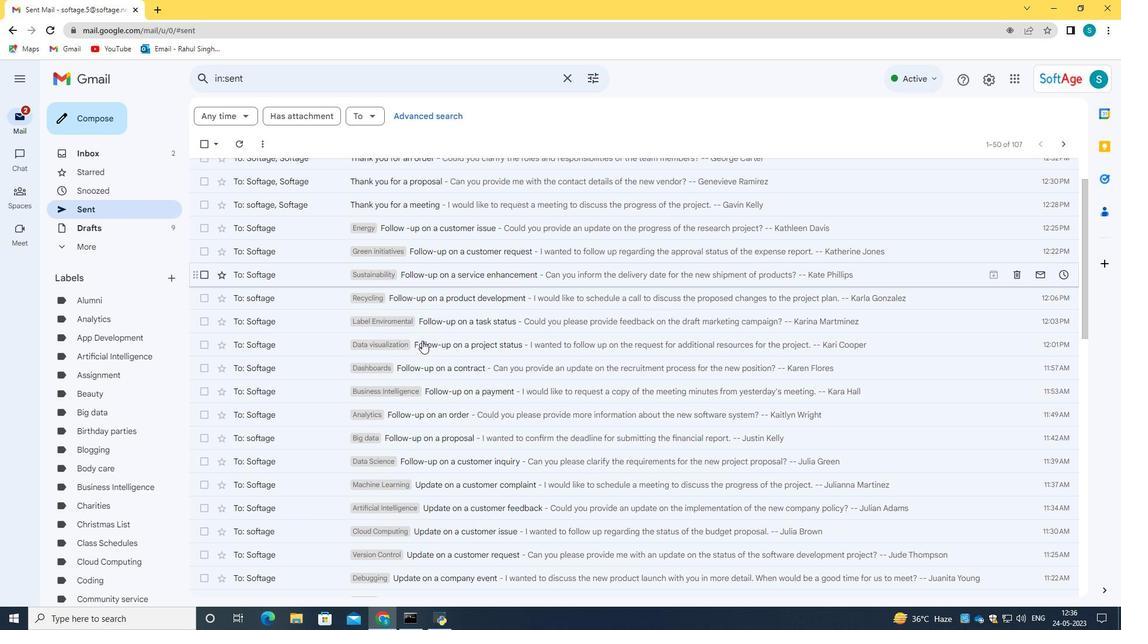 
Action: Mouse scrolled (422, 341) with delta (0, 0)
Screenshot: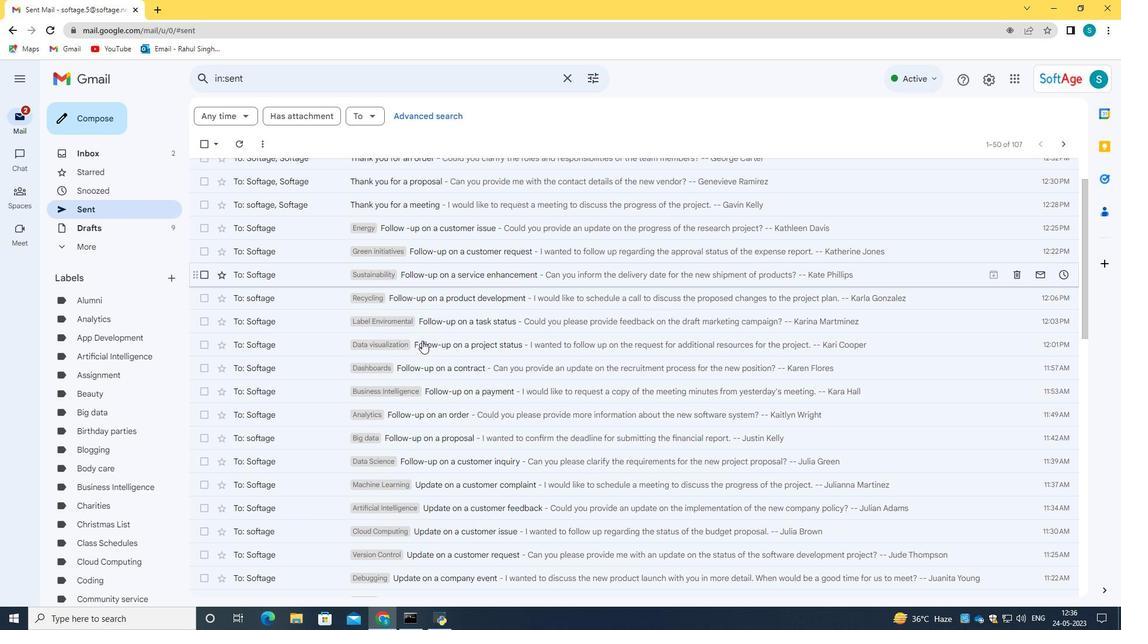
Action: Mouse moved to (422, 340)
Screenshot: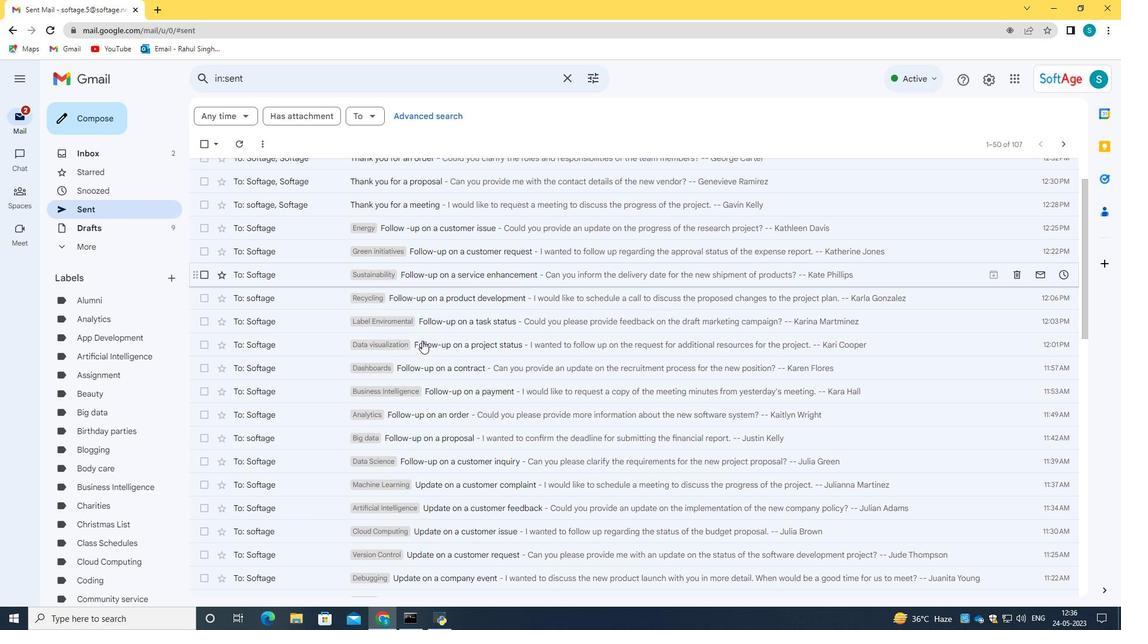 
Action: Mouse scrolled (422, 341) with delta (0, 0)
Screenshot: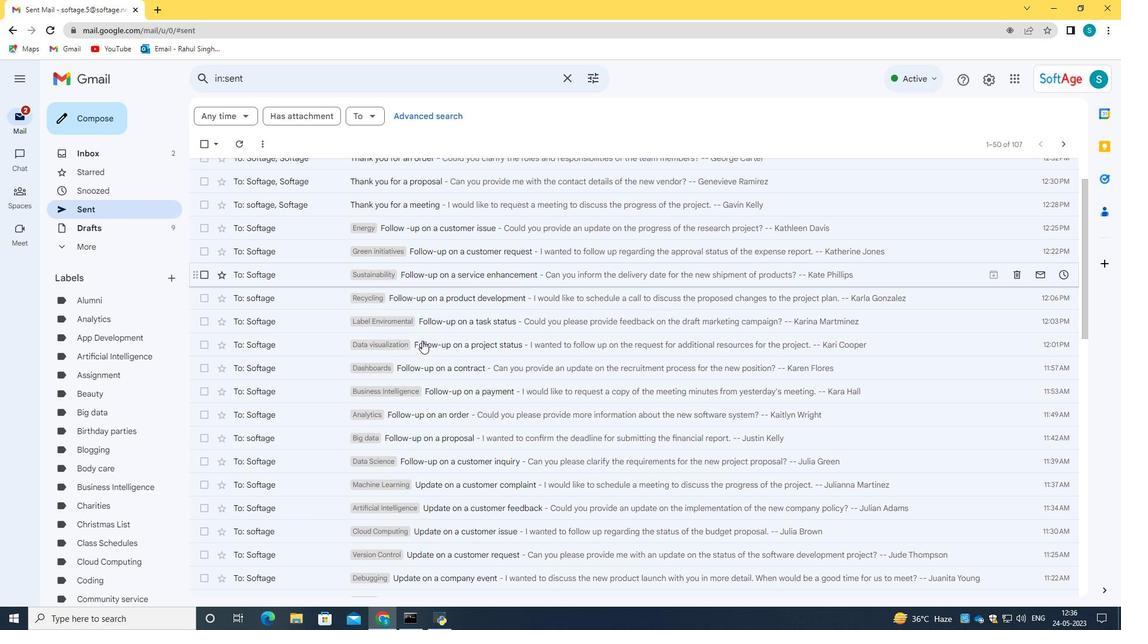 
Action: Mouse moved to (294, 169)
Screenshot: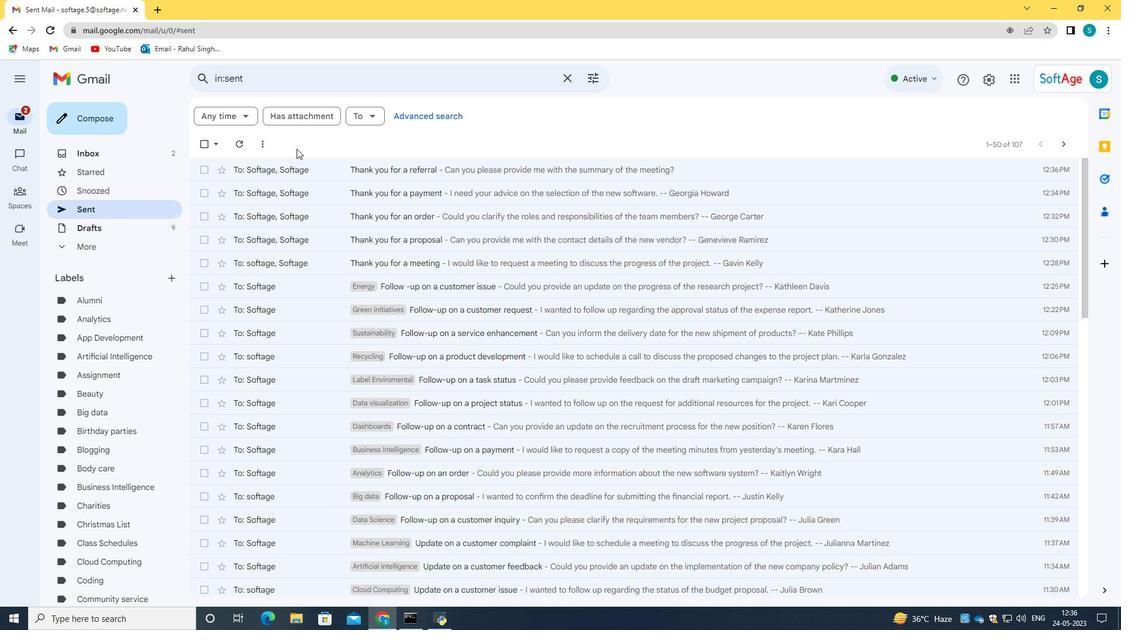 
Action: Mouse pressed left at (294, 169)
Screenshot: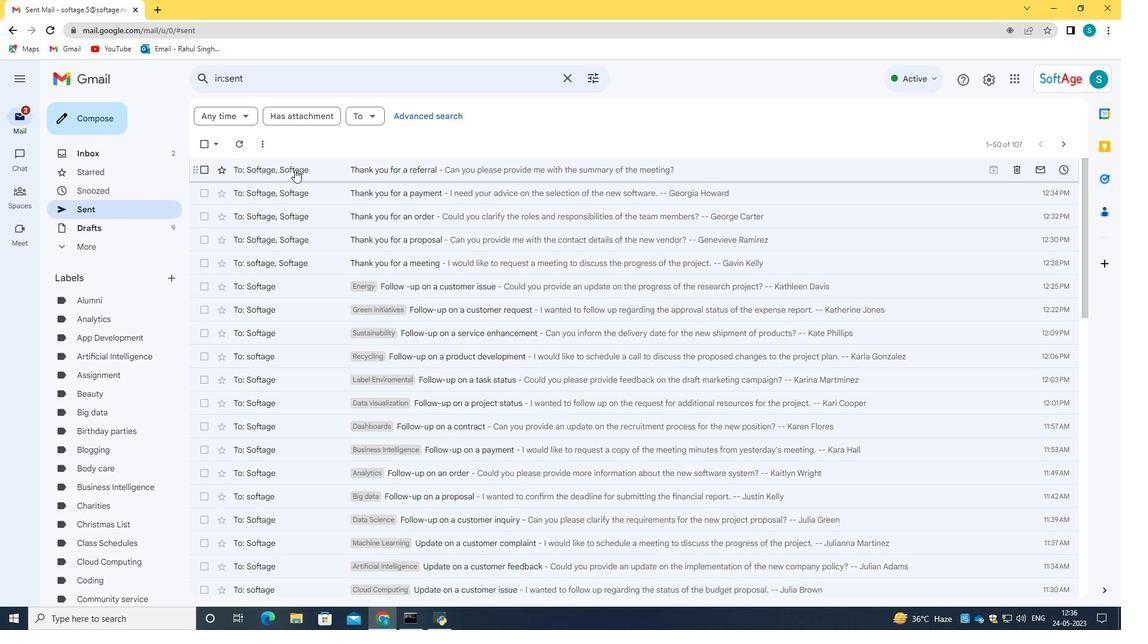 
Action: Mouse moved to (533, 301)
Screenshot: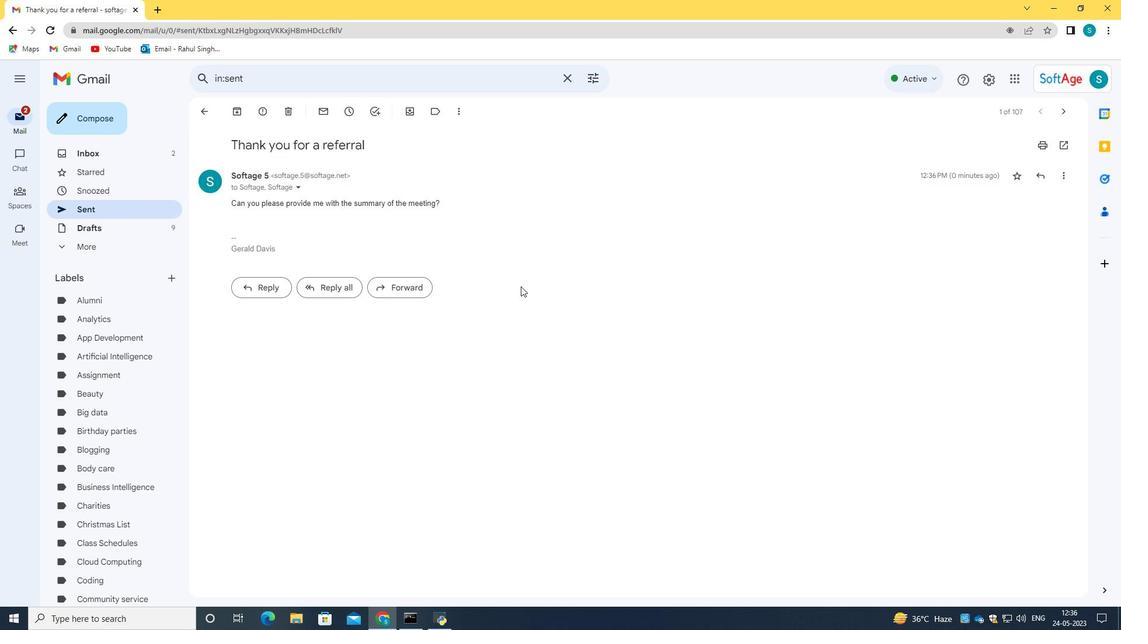 
